 Task: Research Airbnb properties in San Borja, Bolivia from 12th December, 2023 to 16th December, 2023 for 8 adults.8 bedrooms having 8 beds and 8 bathrooms. Property type can be hotel. Amenities needed are: wifi, TV, free parkinig on premises, gym, breakfast. Booking option can be shelf check-in. Look for 5 properties as per requirement.
Action: Mouse moved to (418, 55)
Screenshot: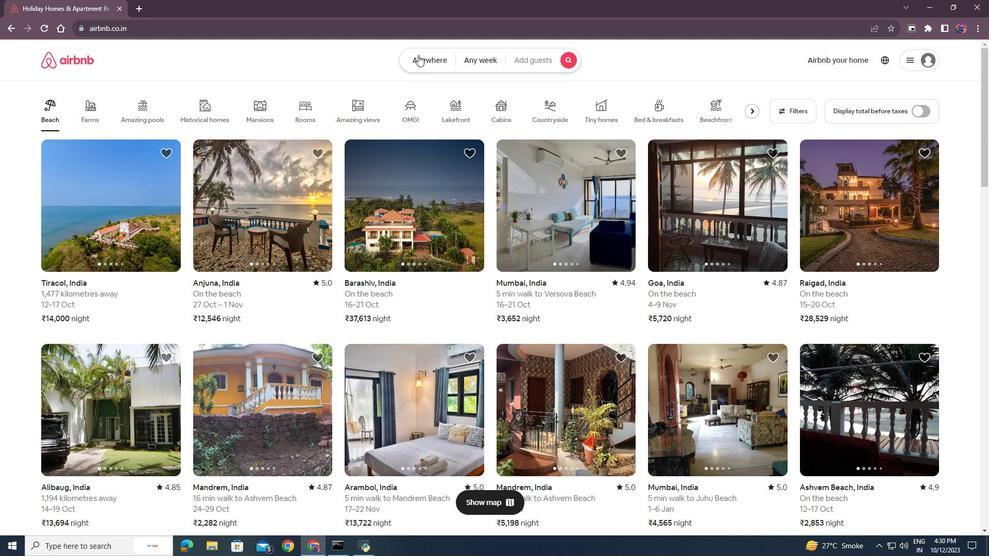 
Action: Mouse pressed left at (418, 55)
Screenshot: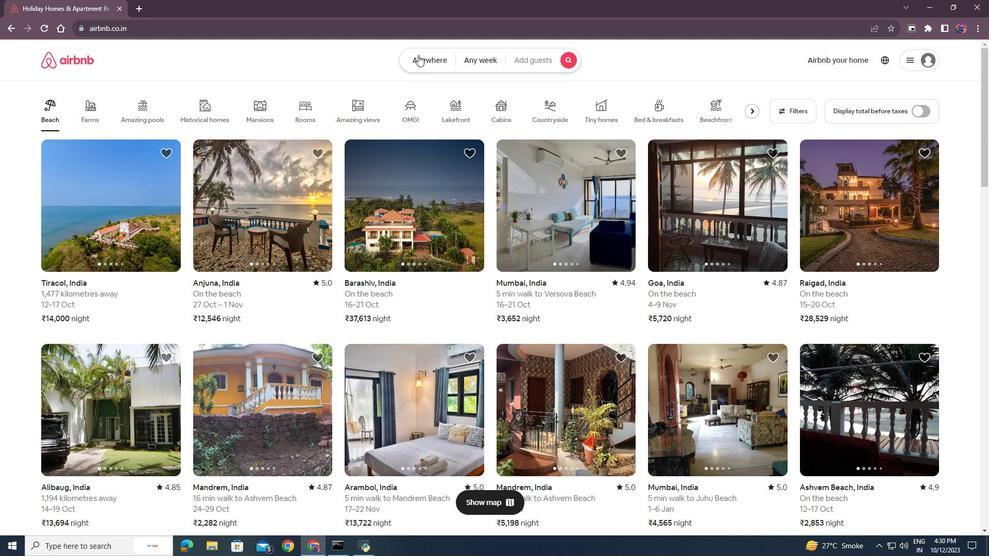 
Action: Mouse moved to (324, 102)
Screenshot: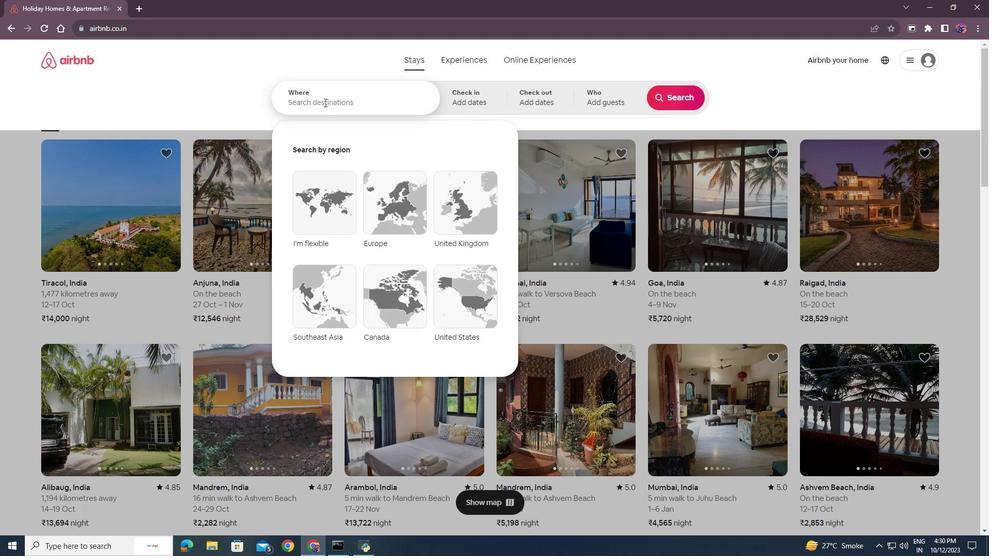 
Action: Mouse pressed left at (324, 102)
Screenshot: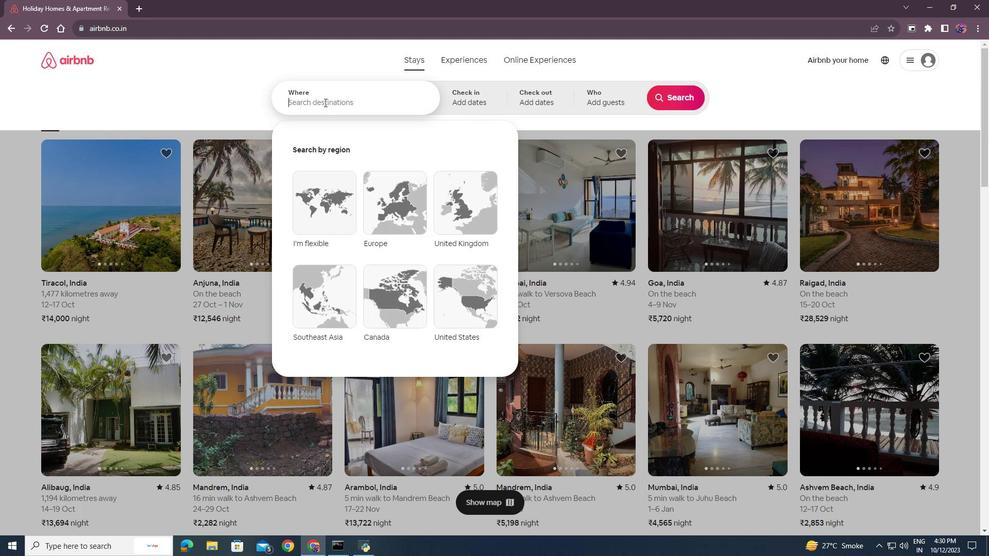 
Action: Mouse moved to (324, 102)
Screenshot: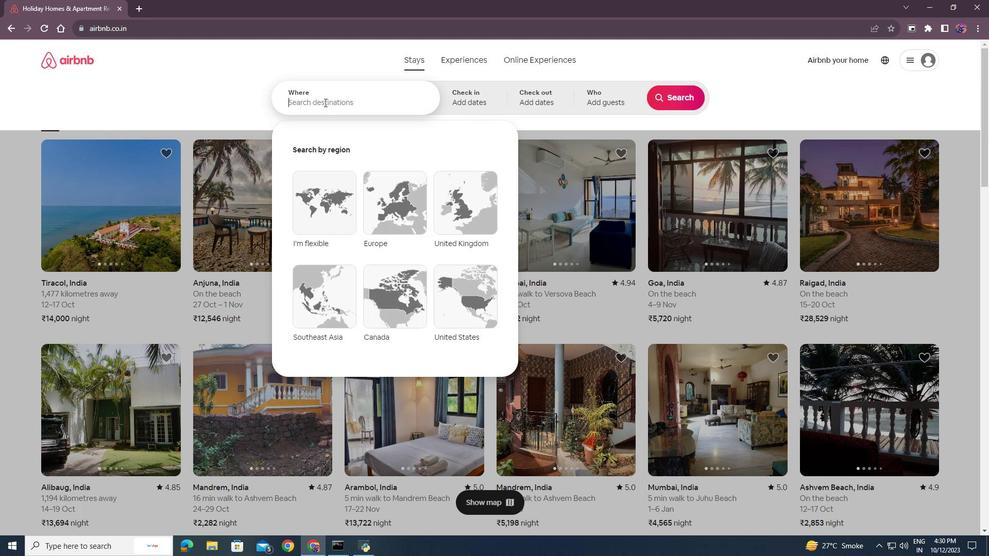 
Action: Key pressed <Key.shift>San<Key.space><Key.shift>Borja,<Key.shift><Key.shift><Key.shift><Key.shift><Key.shift><Key.shift>Bolib<Key.backspace>via<Key.enter>
Screenshot: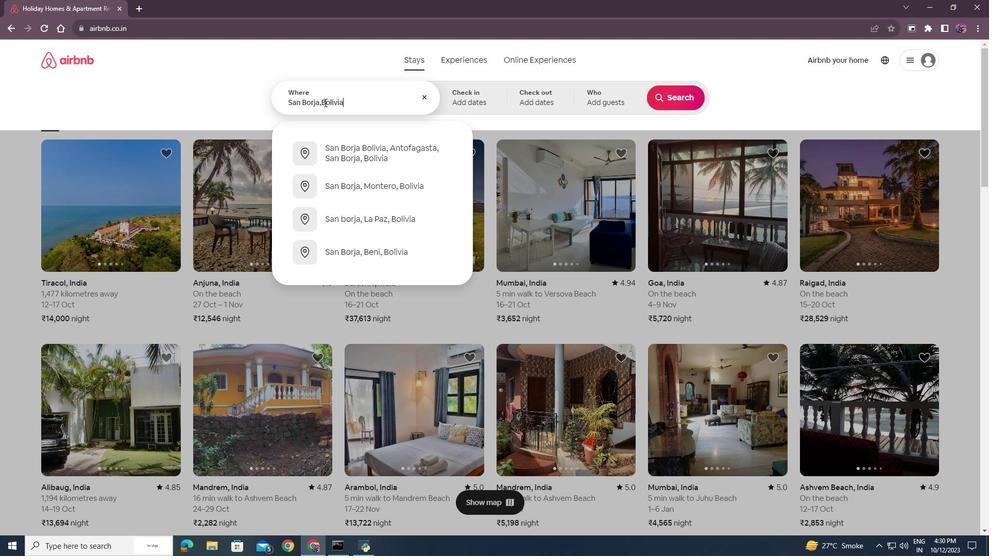 
Action: Mouse moved to (682, 175)
Screenshot: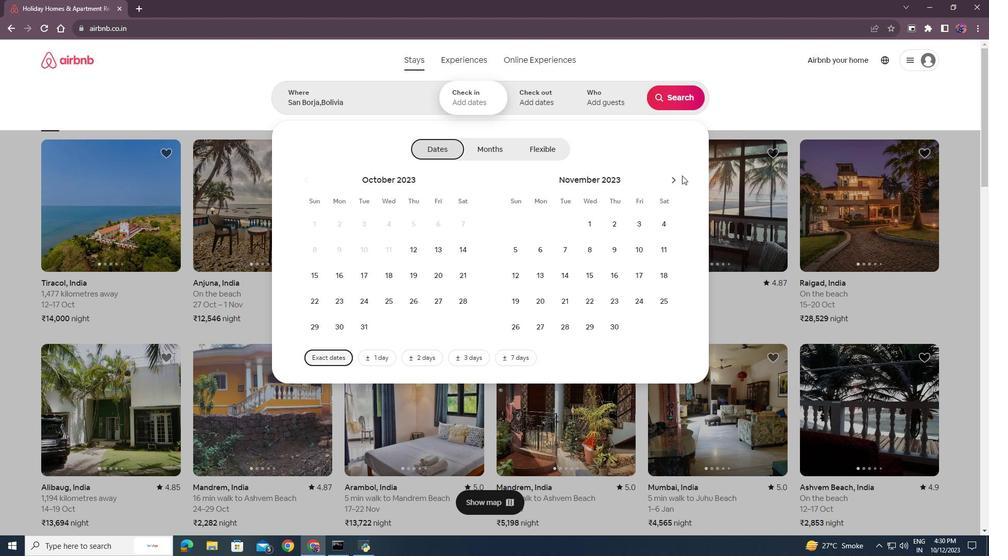 
Action: Mouse pressed left at (682, 175)
Screenshot: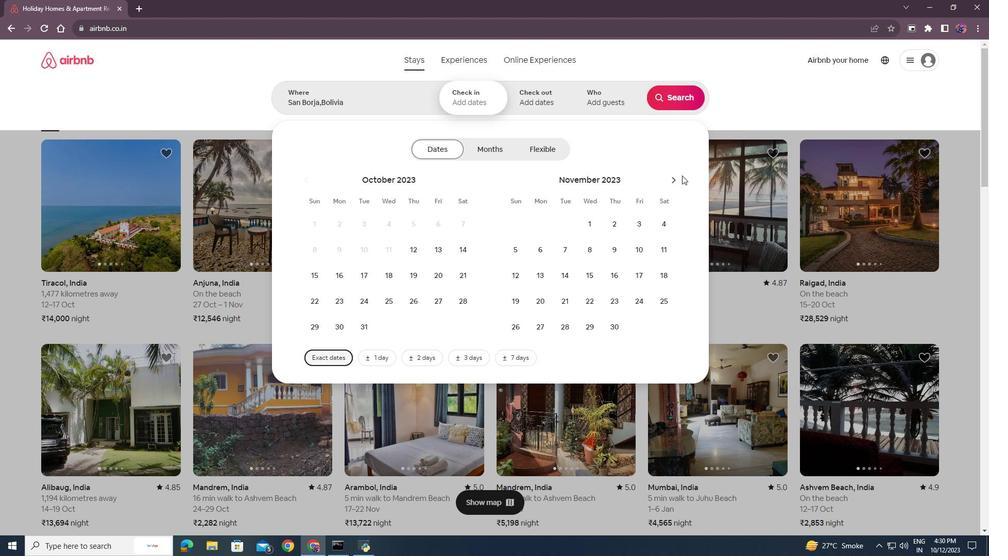 
Action: Mouse moved to (675, 180)
Screenshot: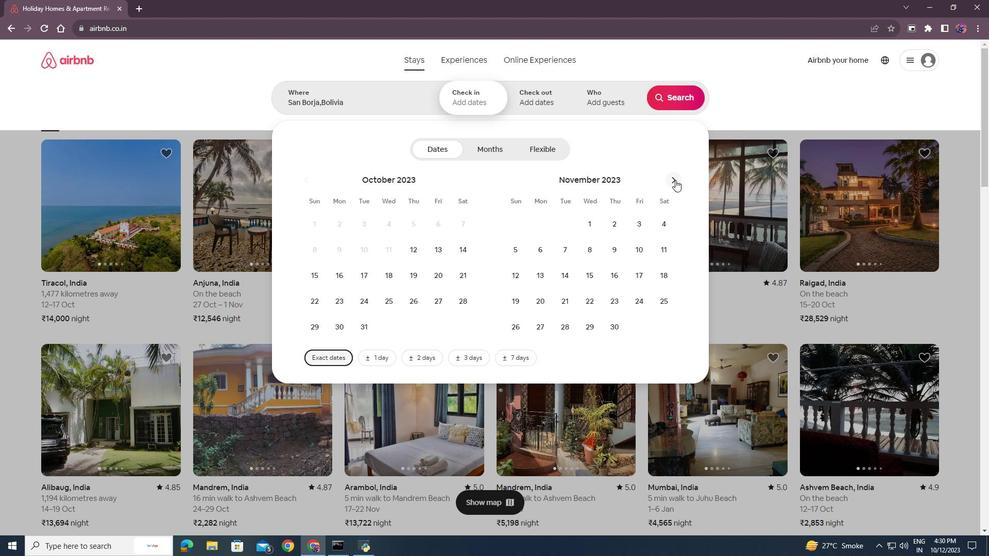 
Action: Mouse pressed left at (675, 180)
Screenshot: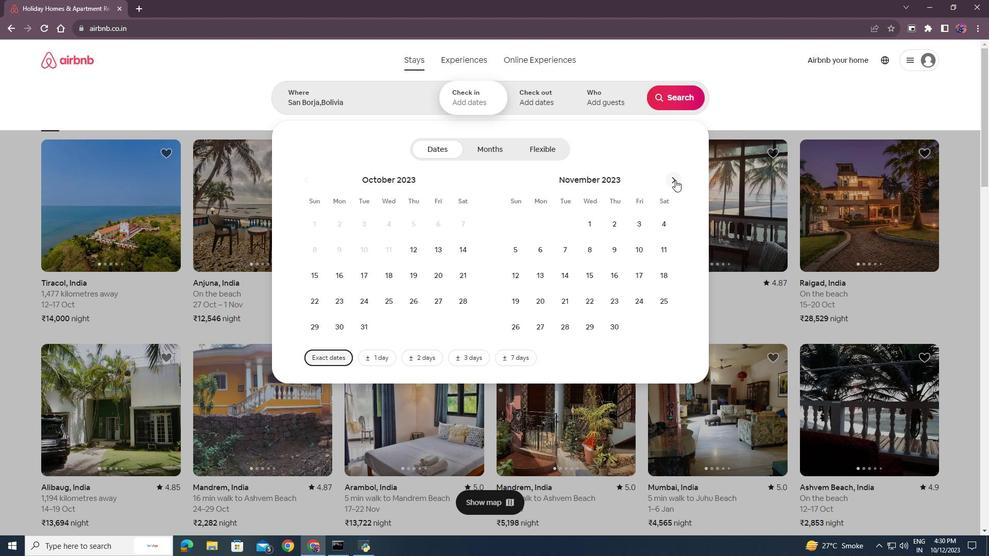 
Action: Mouse moved to (570, 274)
Screenshot: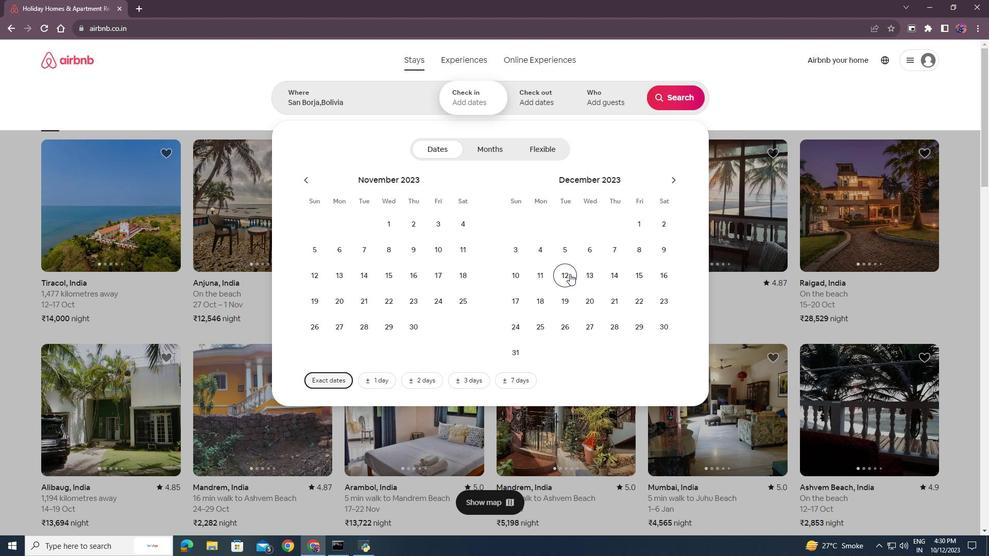 
Action: Mouse pressed left at (570, 274)
Screenshot: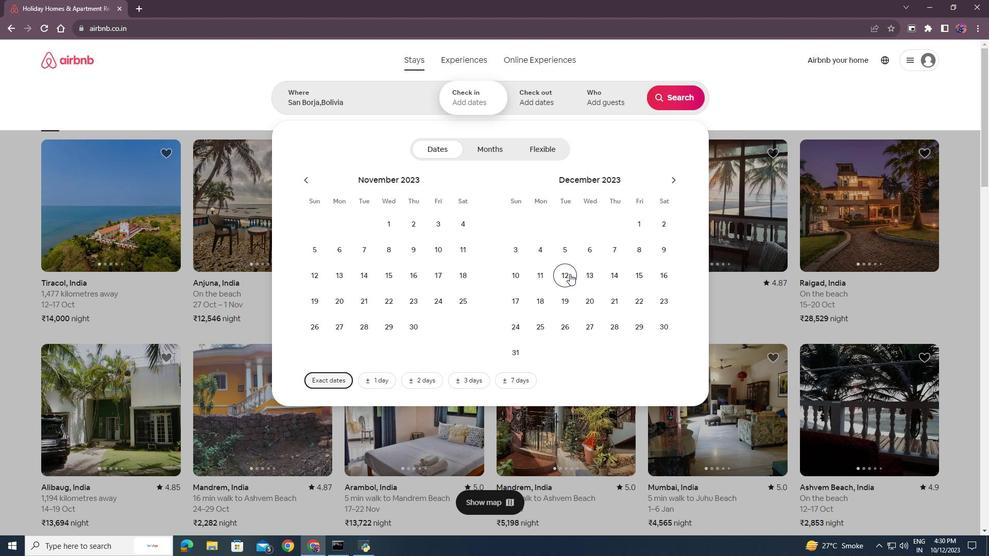 
Action: Mouse moved to (666, 278)
Screenshot: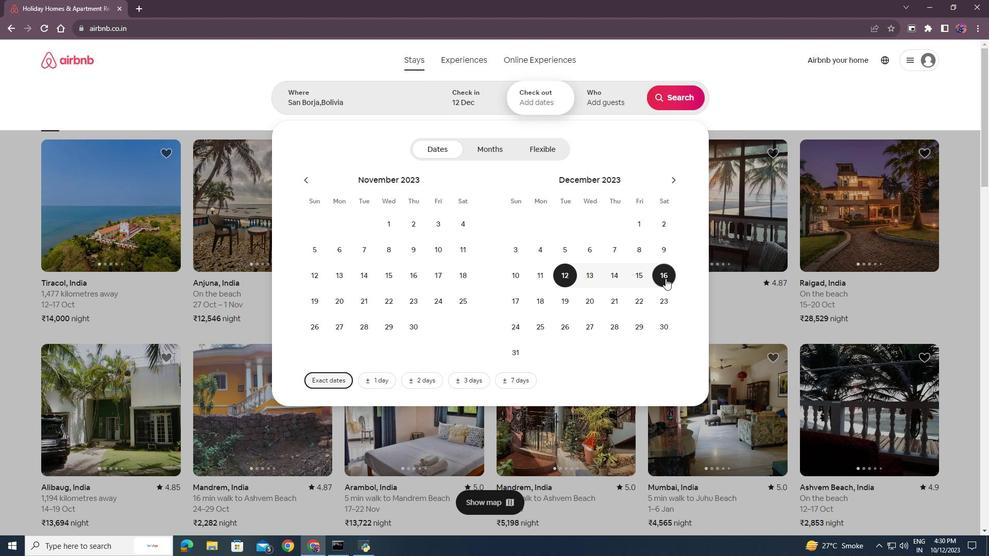 
Action: Mouse pressed left at (666, 278)
Screenshot: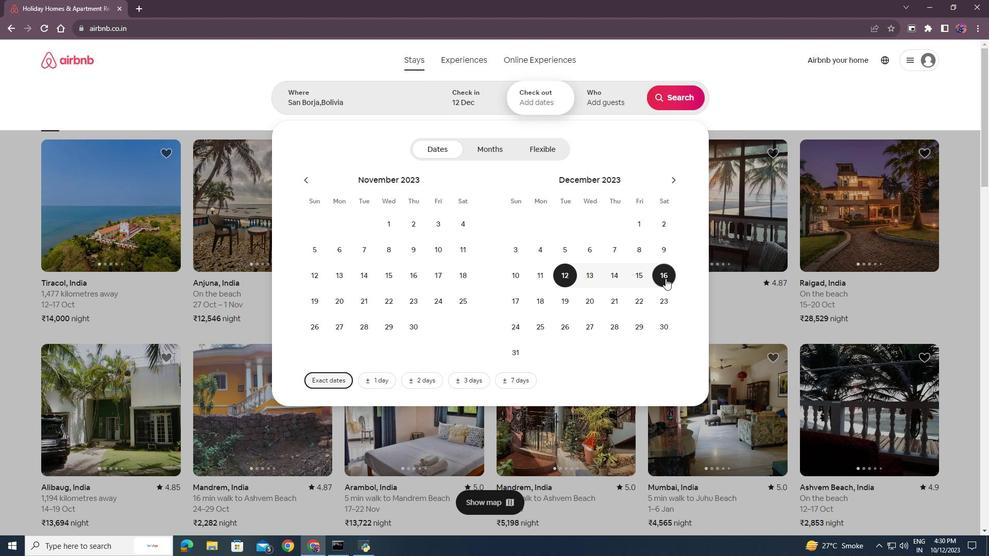 
Action: Mouse moved to (610, 101)
Screenshot: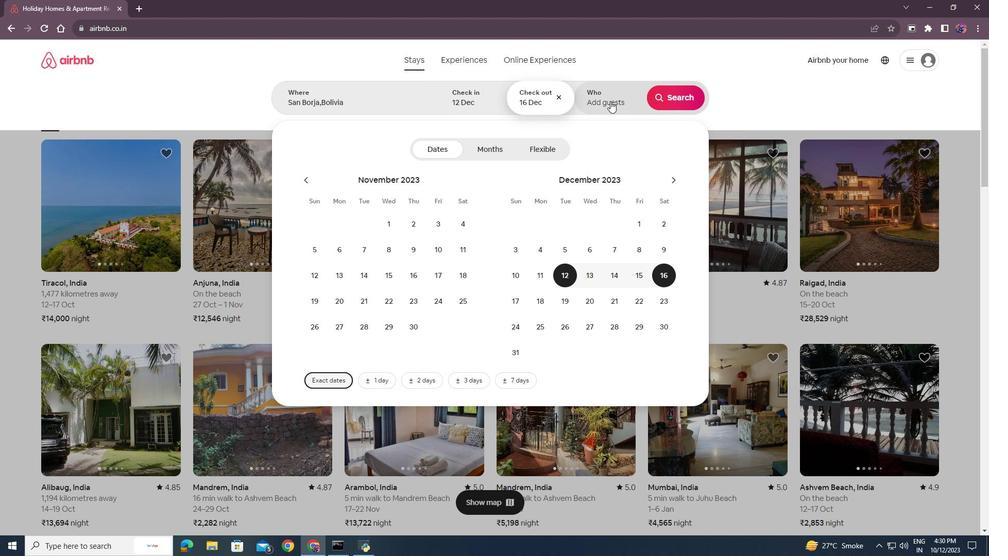 
Action: Mouse pressed left at (610, 101)
Screenshot: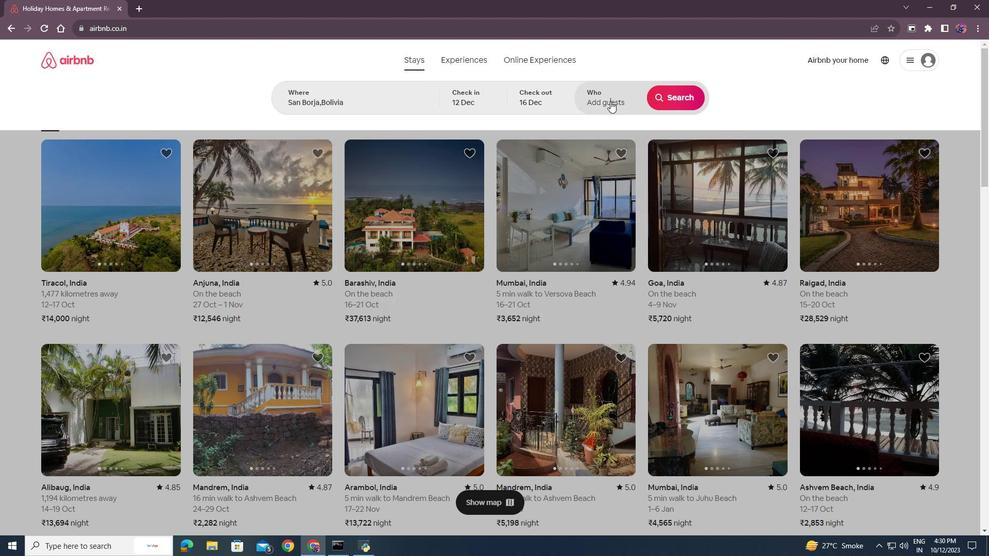 
Action: Mouse moved to (680, 151)
Screenshot: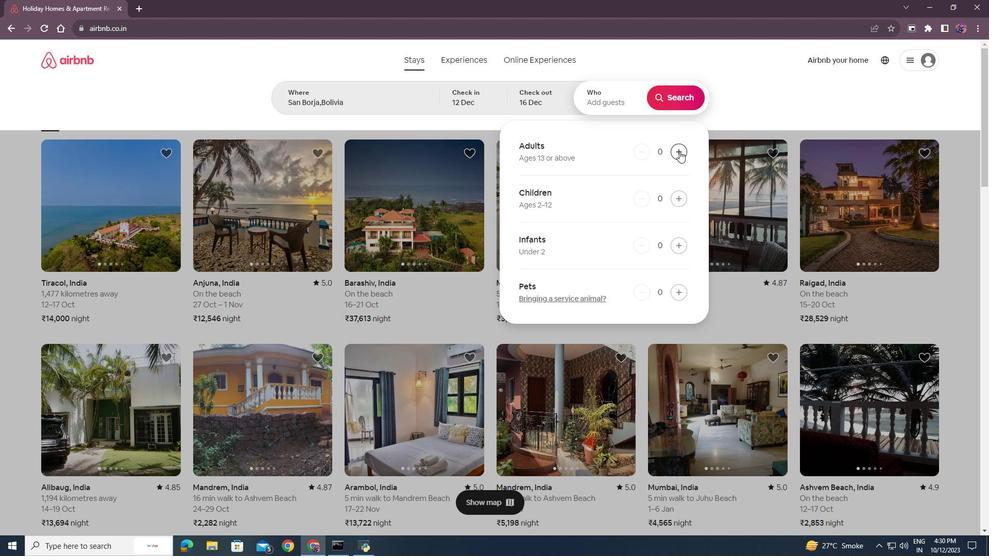 
Action: Mouse pressed left at (680, 151)
Screenshot: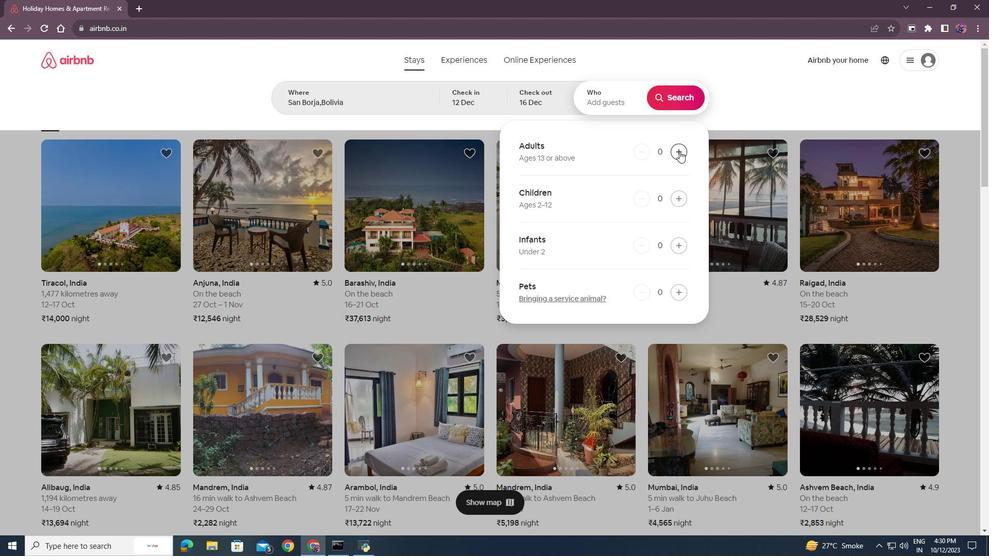 
Action: Mouse pressed left at (680, 151)
Screenshot: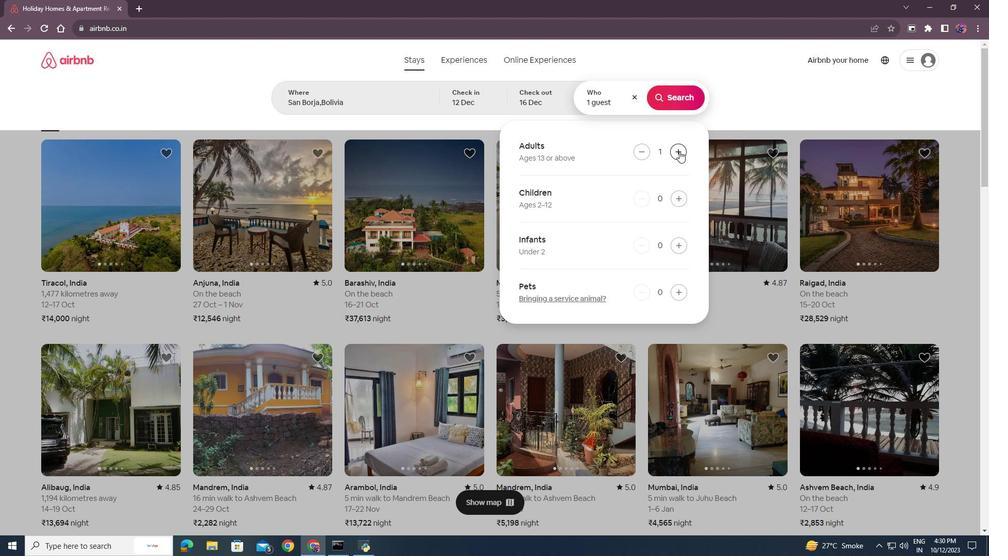 
Action: Mouse pressed left at (680, 151)
Screenshot: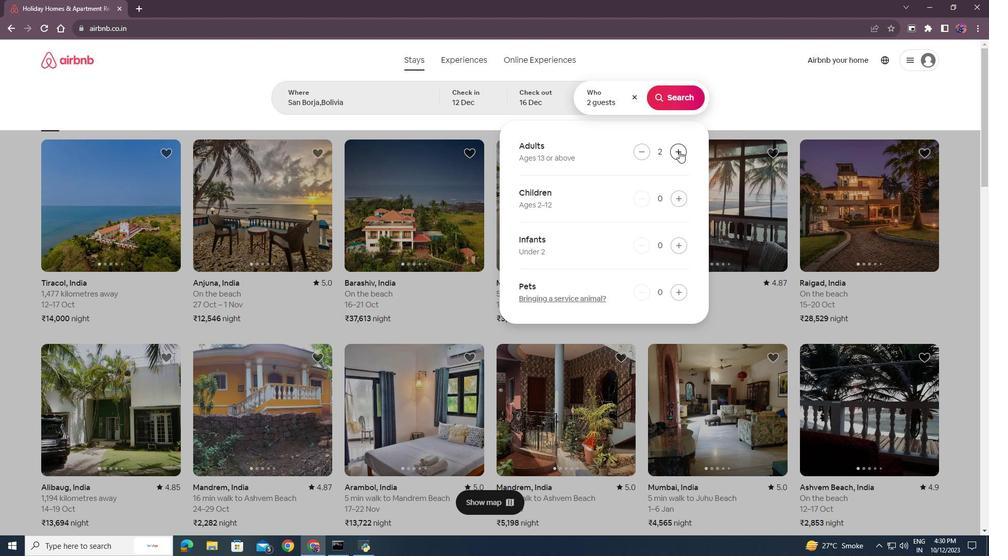 
Action: Mouse pressed left at (680, 151)
Screenshot: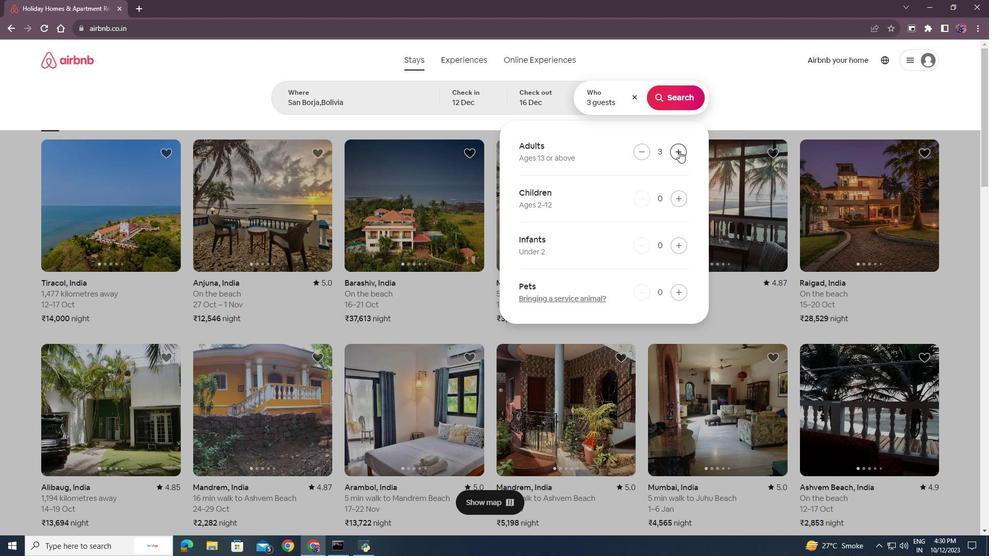 
Action: Mouse pressed left at (680, 151)
Screenshot: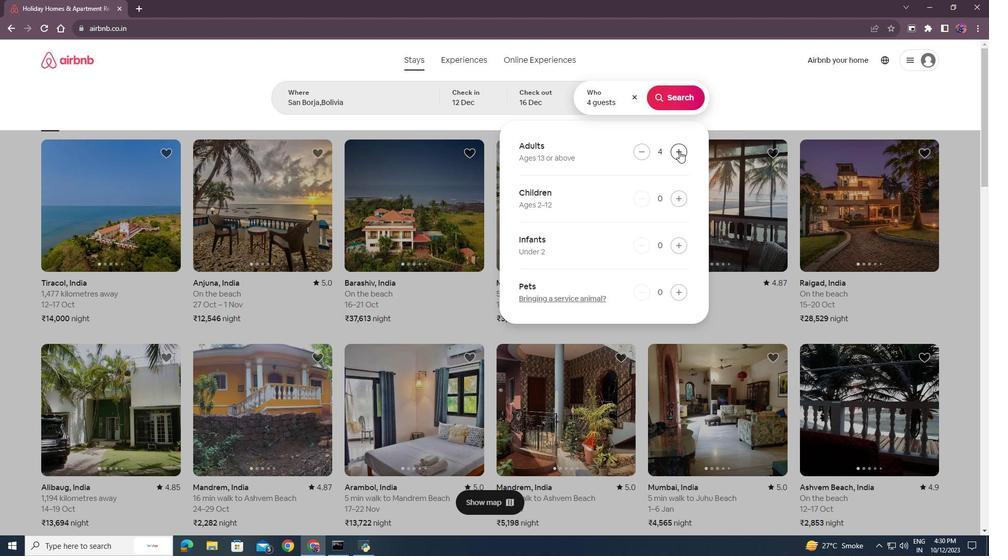 
Action: Mouse pressed left at (680, 151)
Screenshot: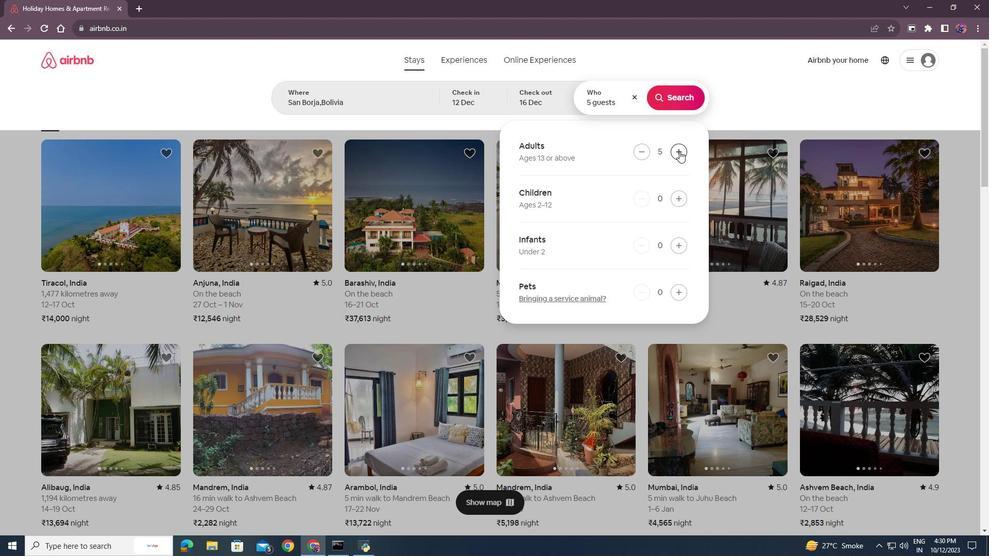 
Action: Mouse pressed left at (680, 151)
Screenshot: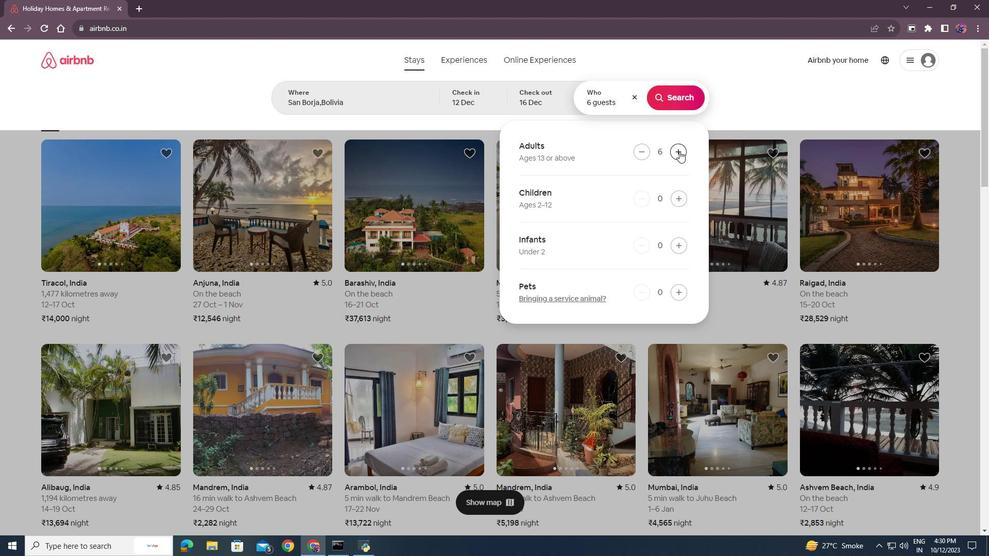 
Action: Mouse pressed left at (680, 151)
Screenshot: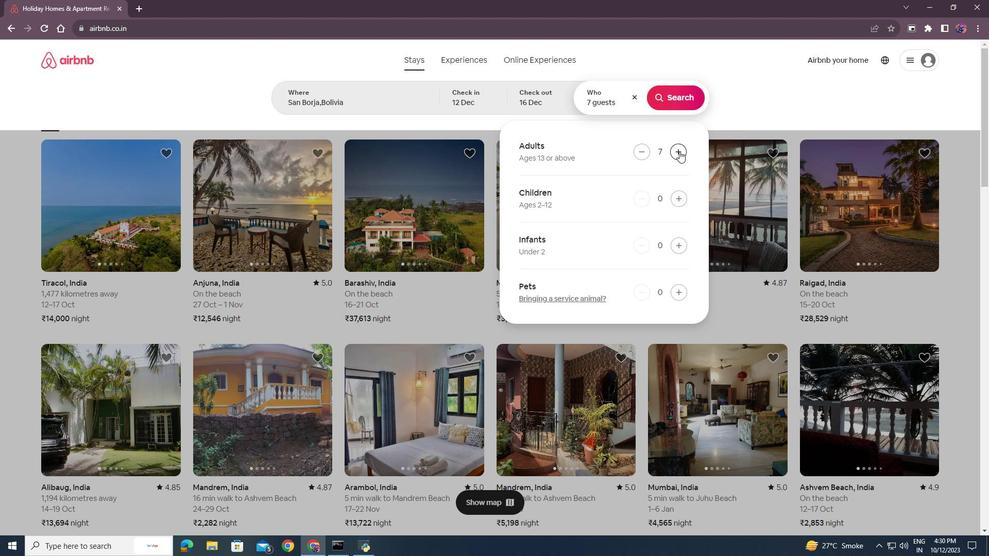 
Action: Mouse moved to (683, 95)
Screenshot: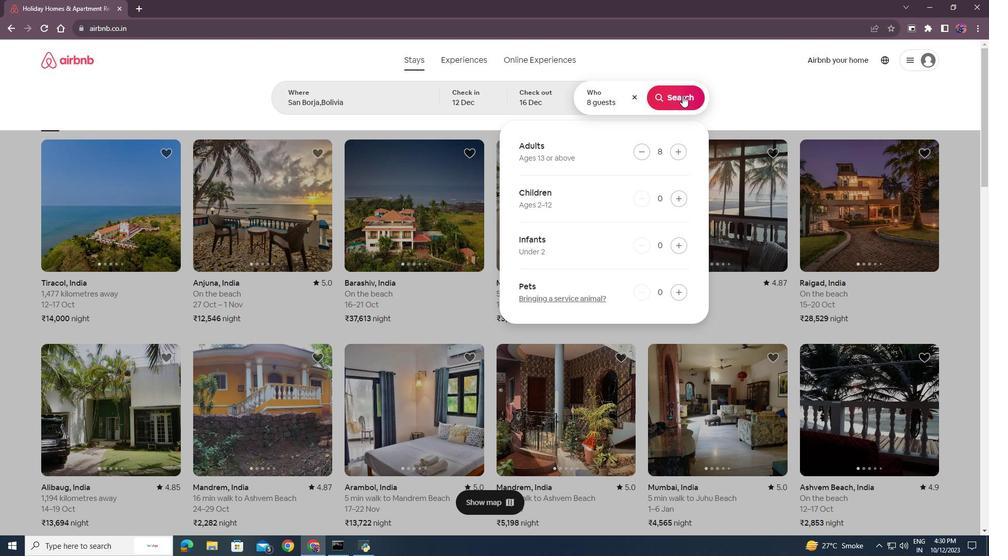 
Action: Mouse pressed left at (683, 95)
Screenshot: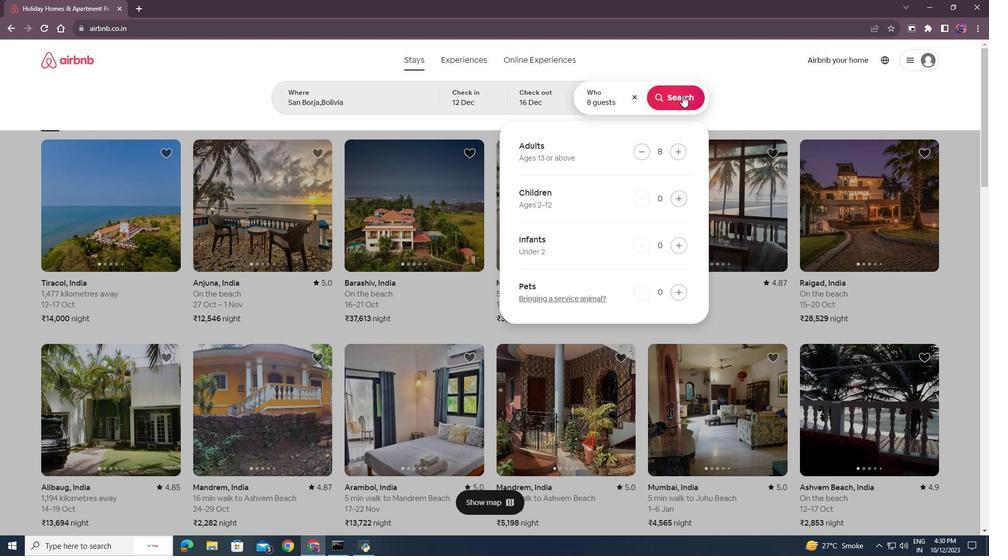 
Action: Mouse moved to (814, 102)
Screenshot: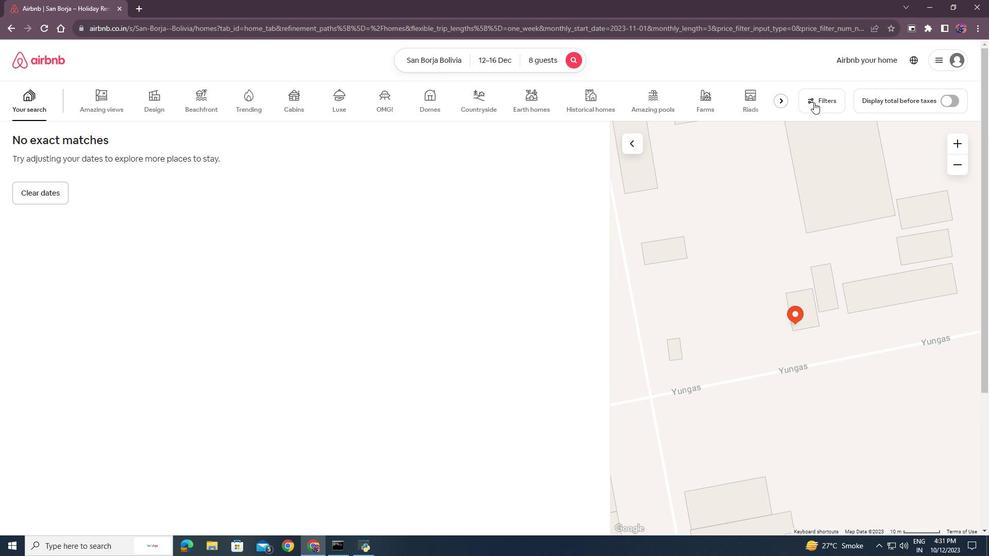 
Action: Mouse pressed left at (814, 102)
Screenshot: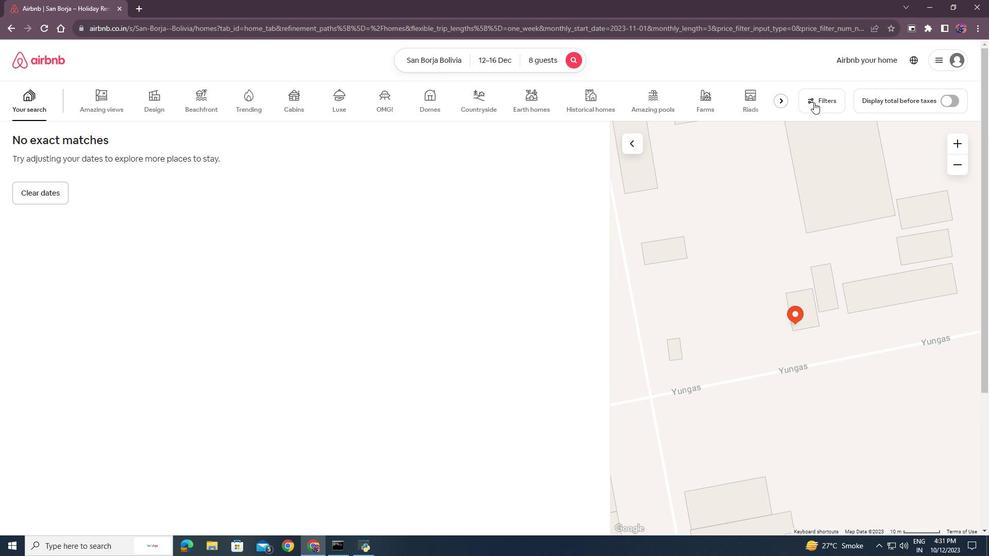 
Action: Mouse moved to (525, 338)
Screenshot: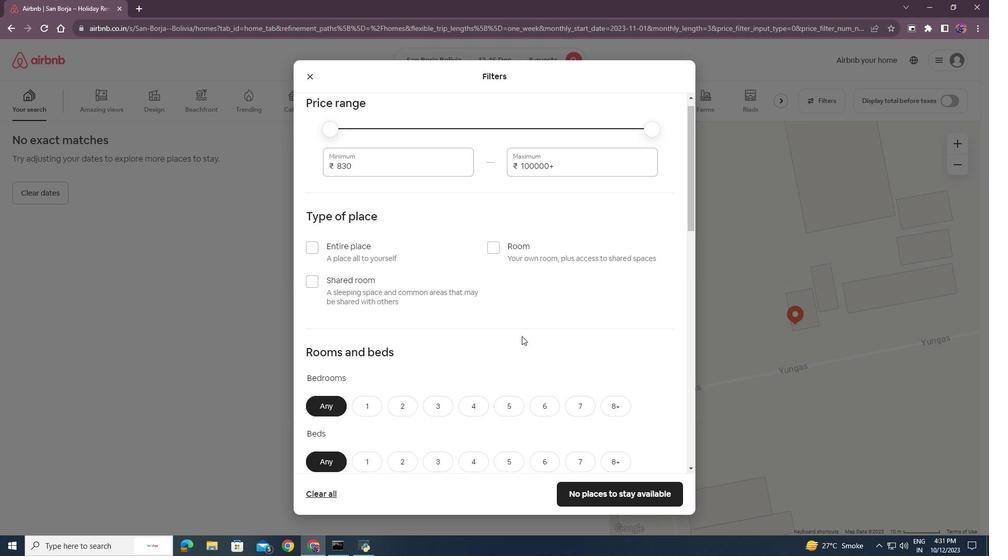 
Action: Mouse scrolled (525, 337) with delta (0, 0)
Screenshot: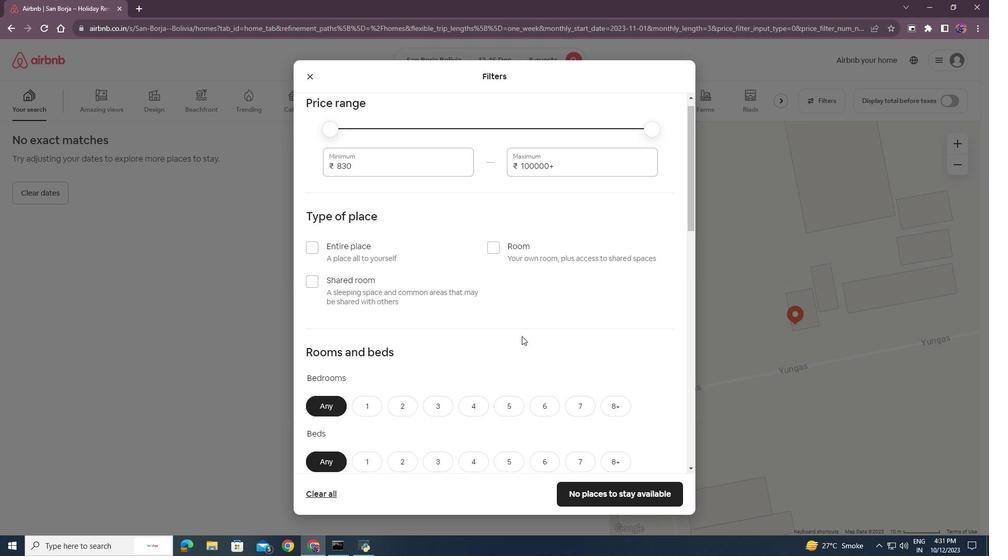 
Action: Mouse moved to (523, 337)
Screenshot: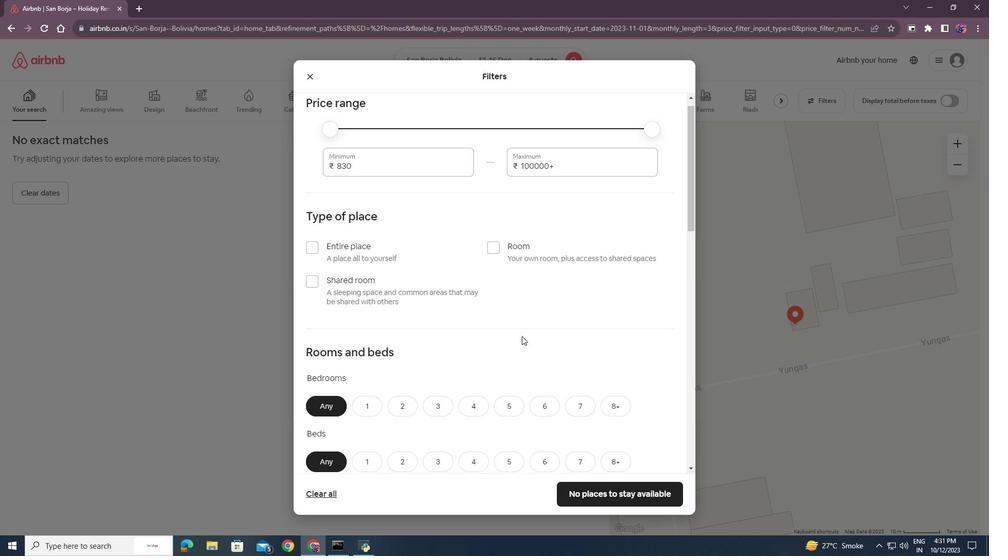 
Action: Mouse scrolled (523, 336) with delta (0, 0)
Screenshot: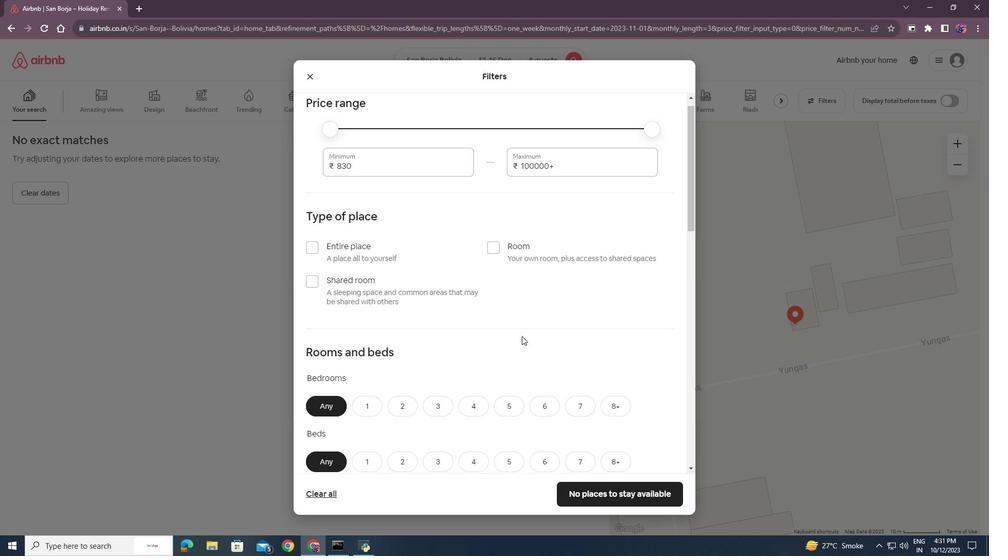 
Action: Mouse moved to (522, 336)
Screenshot: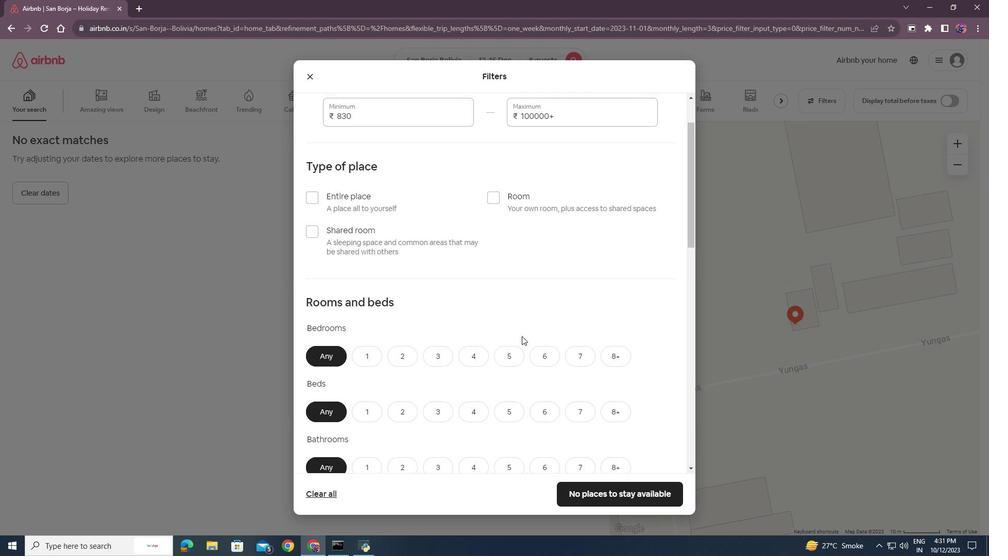 
Action: Mouse scrolled (522, 336) with delta (0, 0)
Screenshot: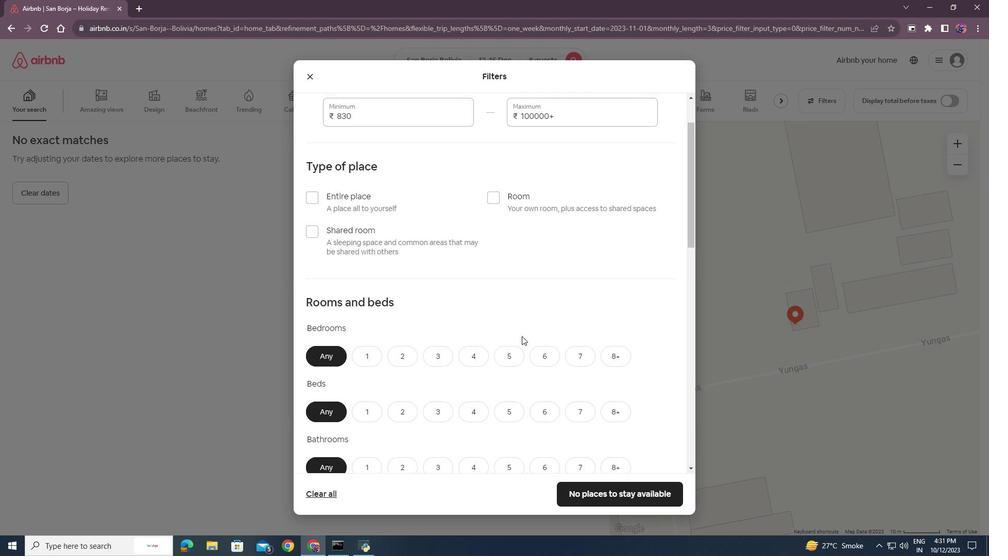 
Action: Mouse moved to (522, 336)
Screenshot: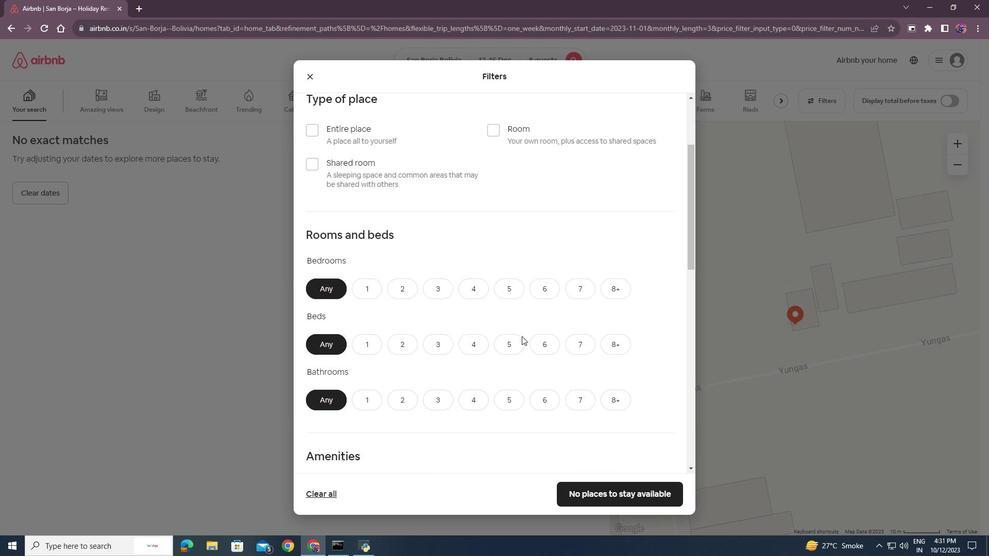 
Action: Mouse scrolled (522, 336) with delta (0, 0)
Screenshot: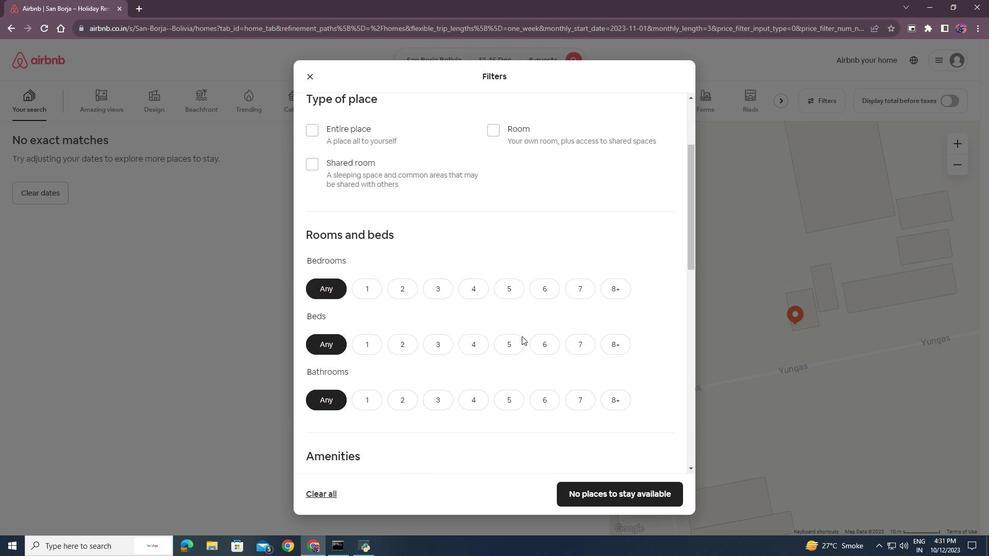 
Action: Mouse moved to (612, 212)
Screenshot: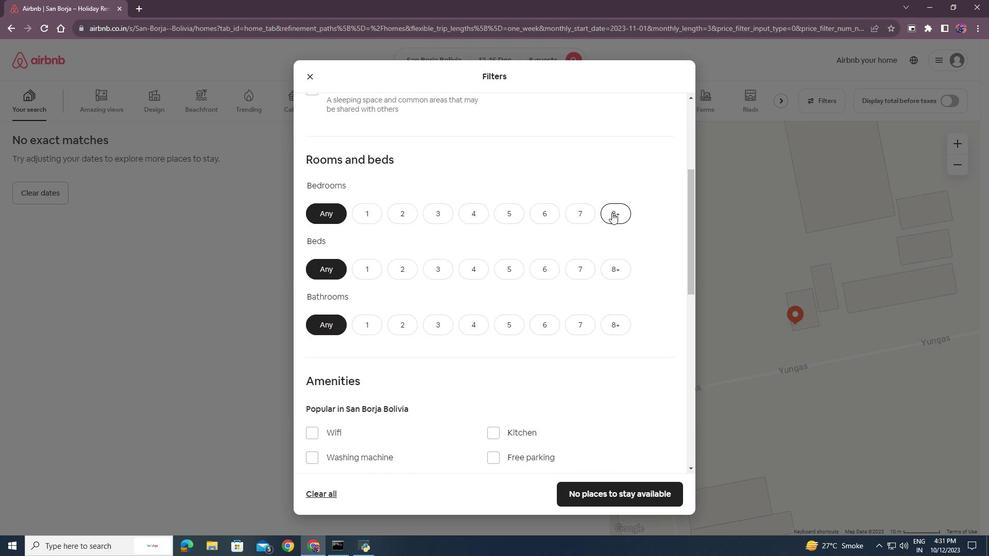 
Action: Mouse pressed left at (612, 212)
Screenshot: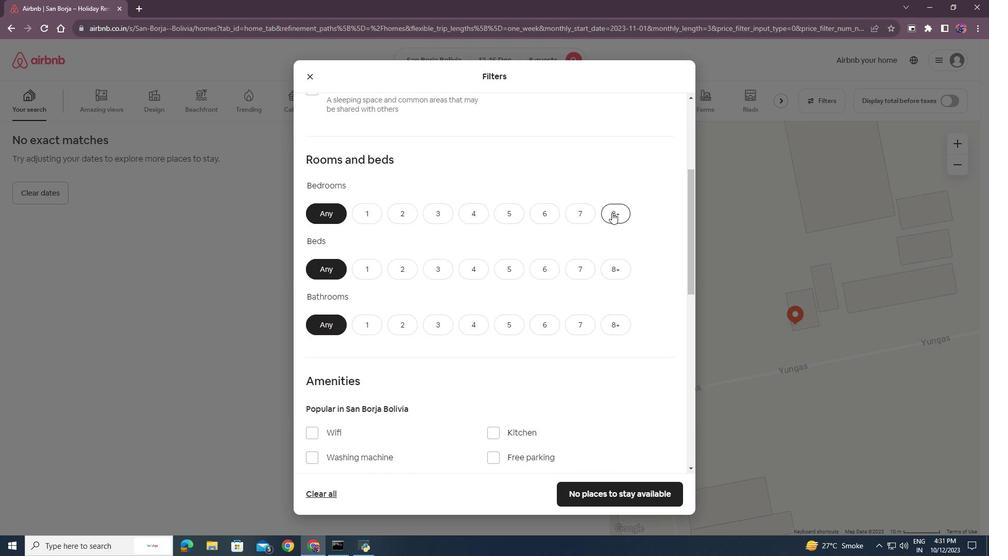 
Action: Mouse moved to (623, 265)
Screenshot: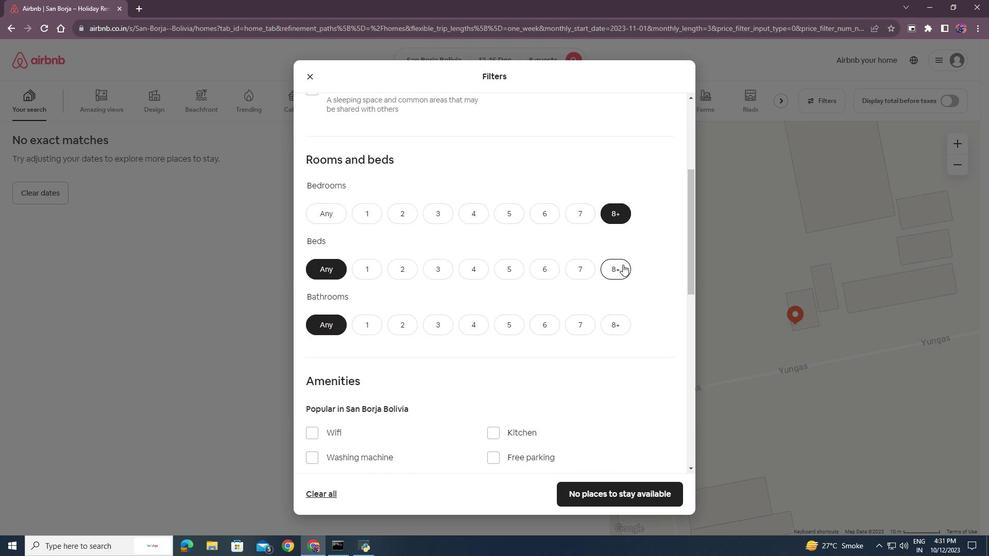 
Action: Mouse pressed left at (623, 265)
Screenshot: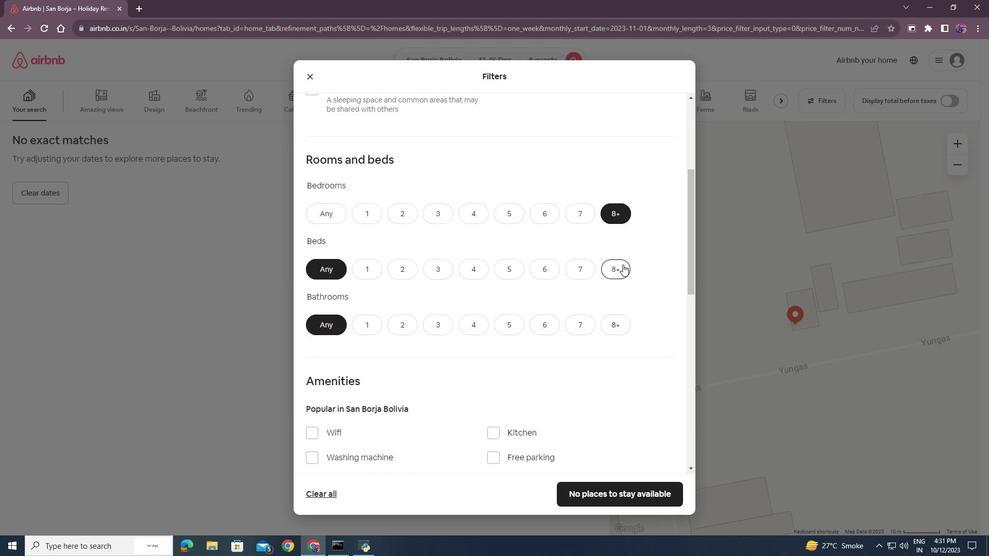 
Action: Mouse moved to (616, 329)
Screenshot: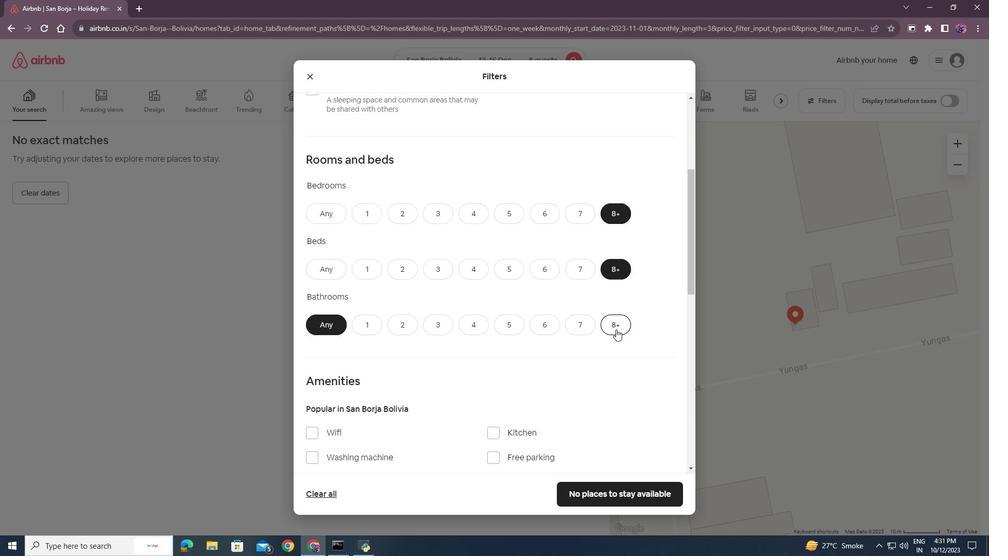 
Action: Mouse pressed left at (616, 329)
Screenshot: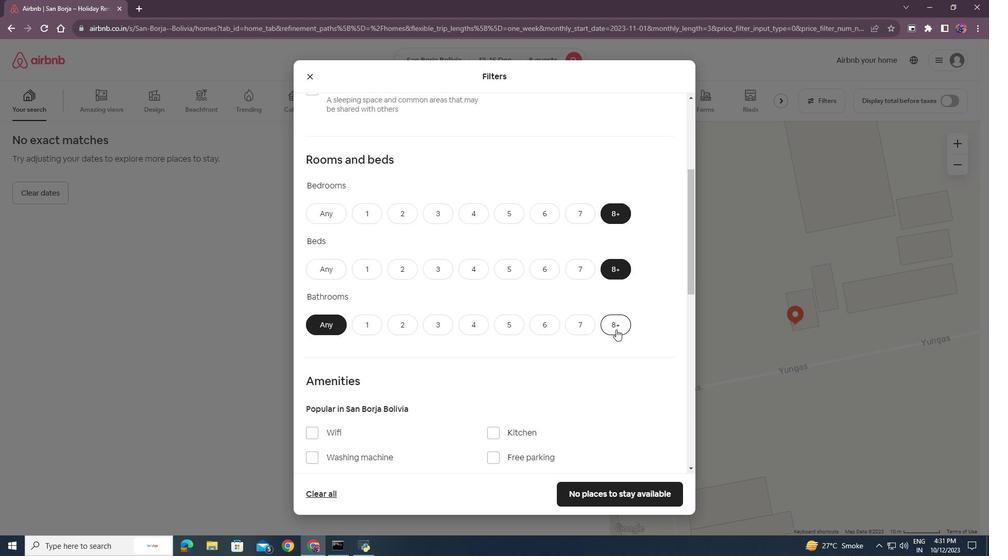 
Action: Mouse moved to (555, 350)
Screenshot: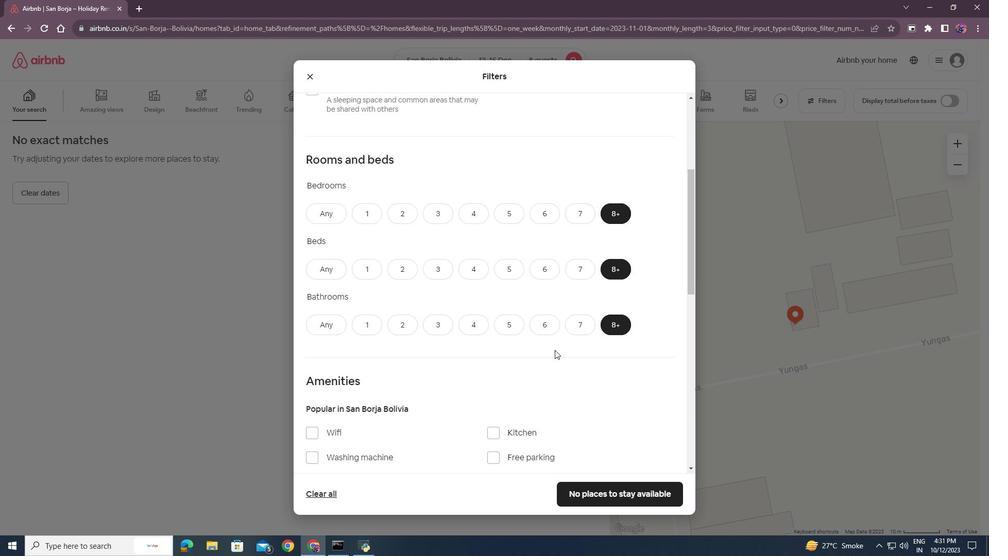 
Action: Mouse scrolled (555, 350) with delta (0, 0)
Screenshot: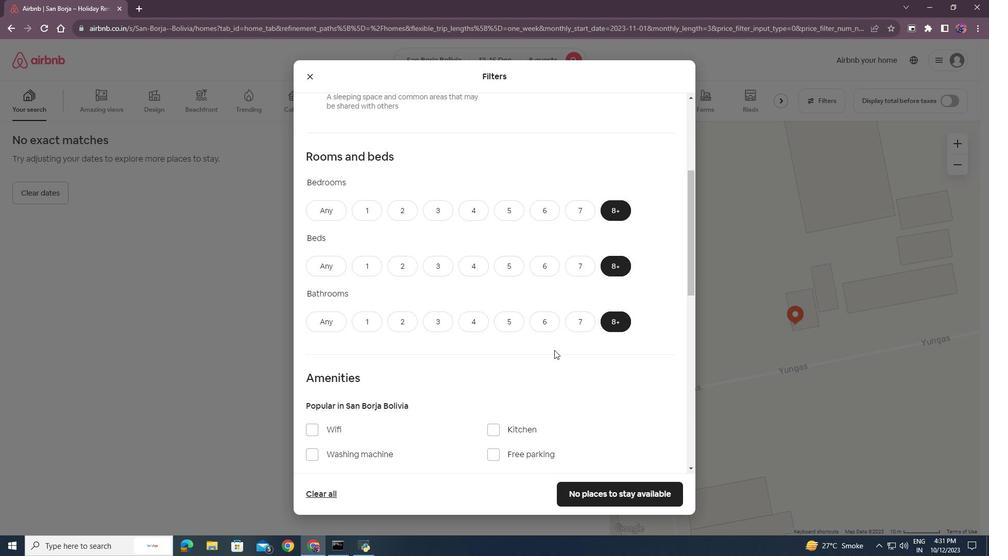 
Action: Mouse moved to (554, 350)
Screenshot: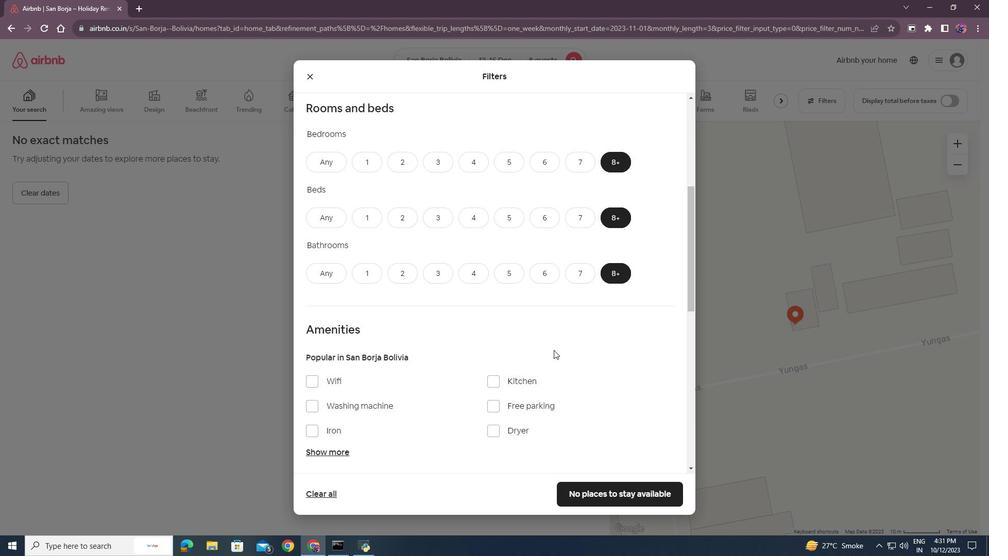 
Action: Mouse scrolled (554, 350) with delta (0, 0)
Screenshot: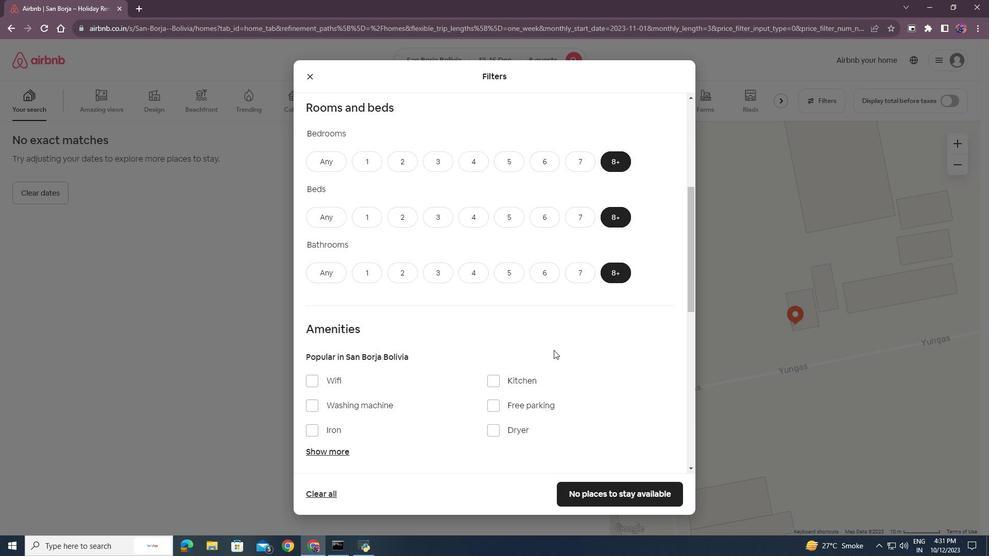 
Action: Mouse moved to (554, 349)
Screenshot: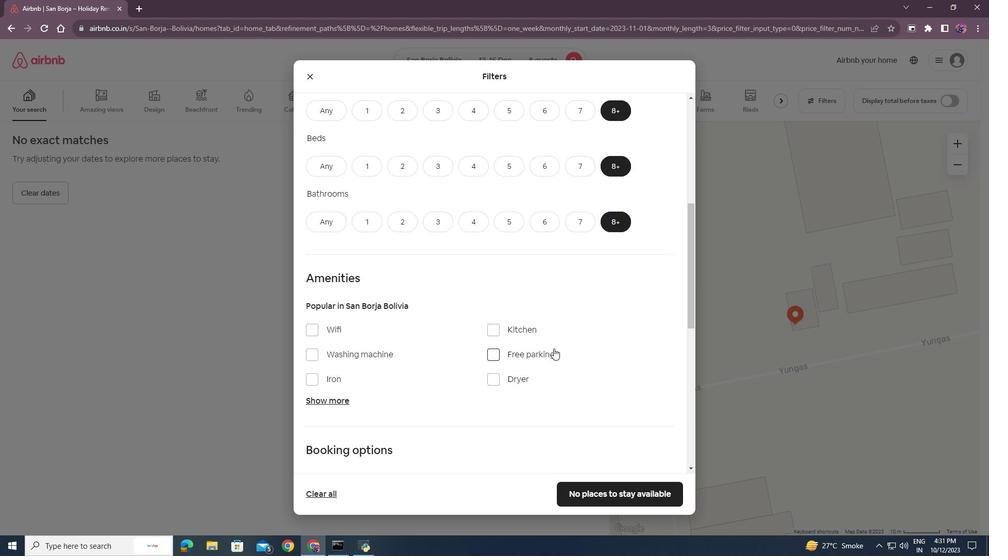 
Action: Mouse scrolled (554, 348) with delta (0, 0)
Screenshot: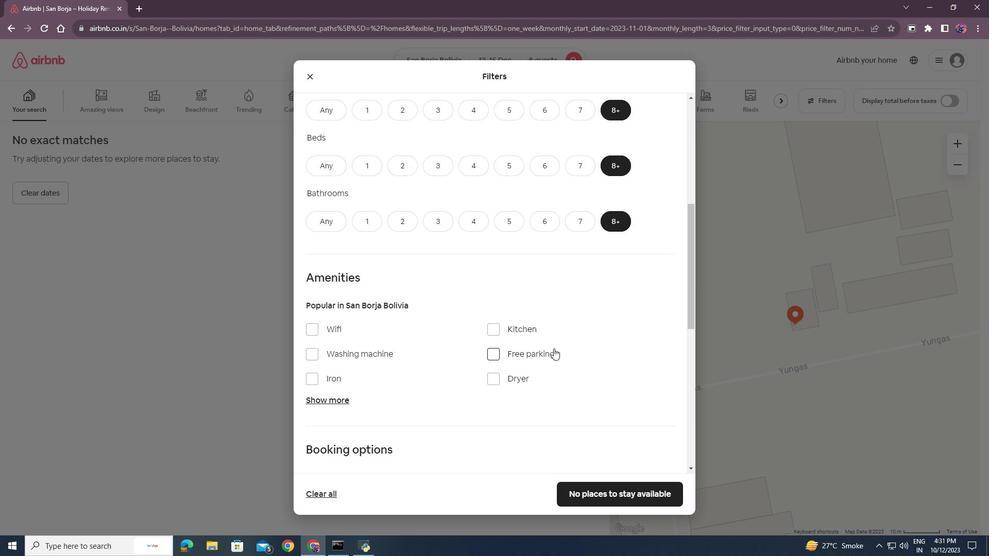 
Action: Mouse scrolled (554, 348) with delta (0, 0)
Screenshot: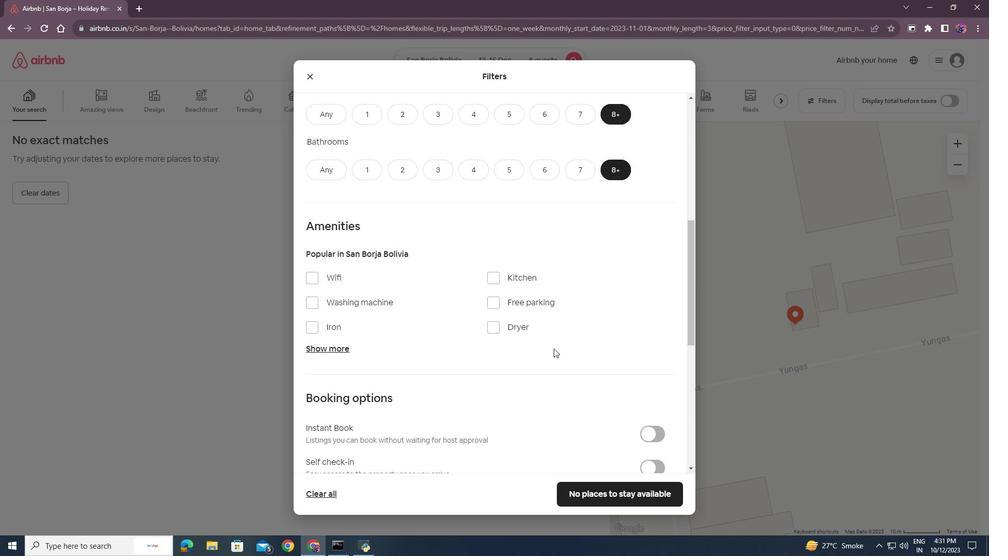 
Action: Mouse scrolled (554, 348) with delta (0, 0)
Screenshot: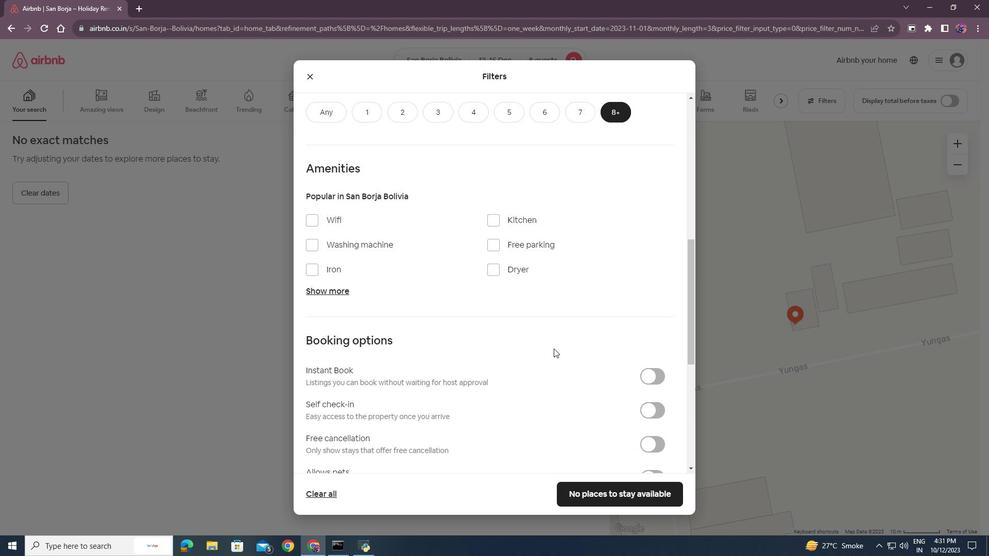 
Action: Mouse moved to (553, 349)
Screenshot: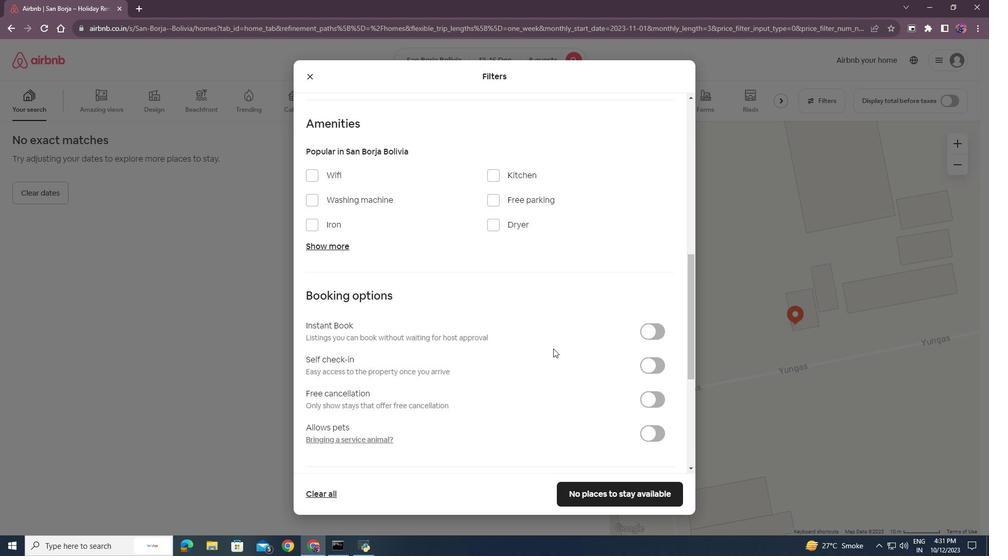 
Action: Mouse scrolled (553, 348) with delta (0, 0)
Screenshot: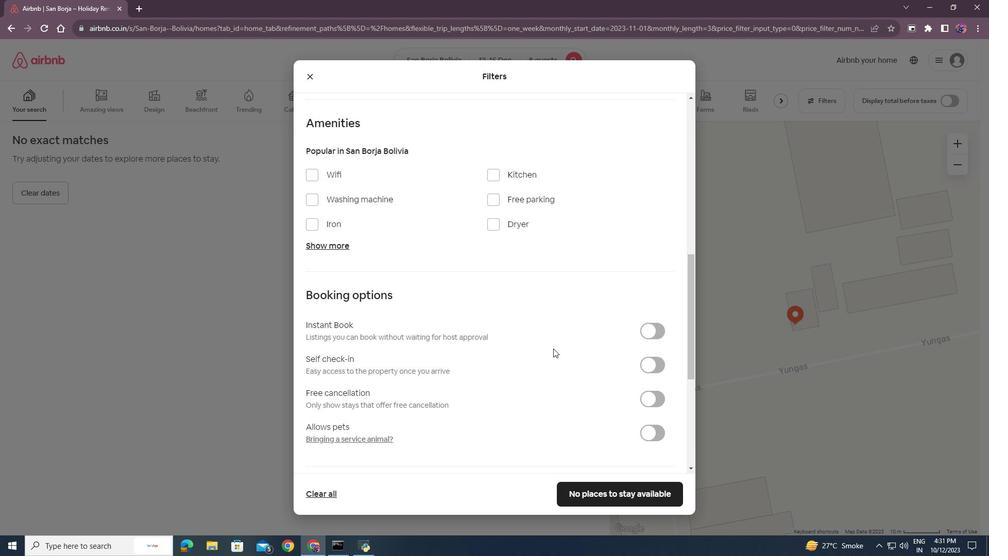 
Action: Mouse moved to (552, 348)
Screenshot: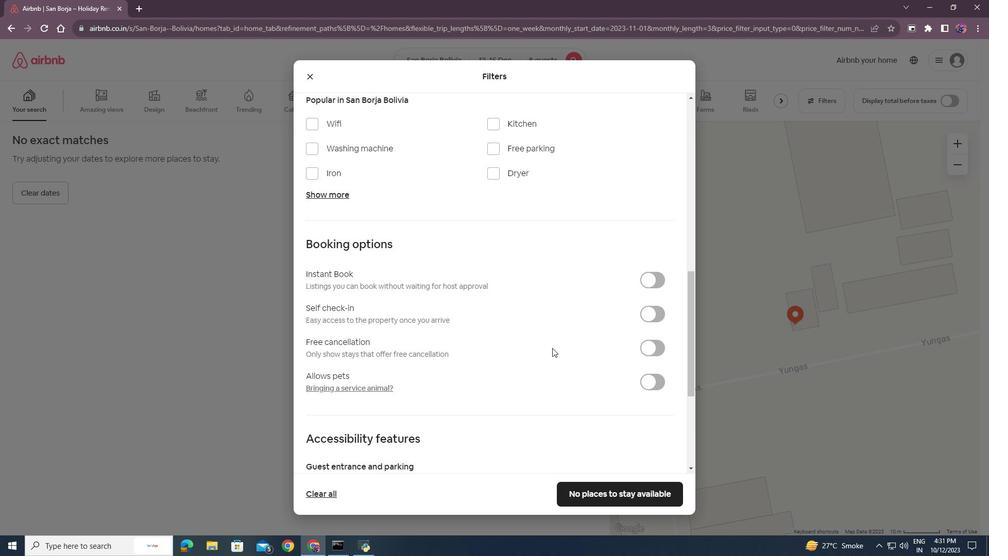 
Action: Mouse scrolled (552, 349) with delta (0, 0)
Screenshot: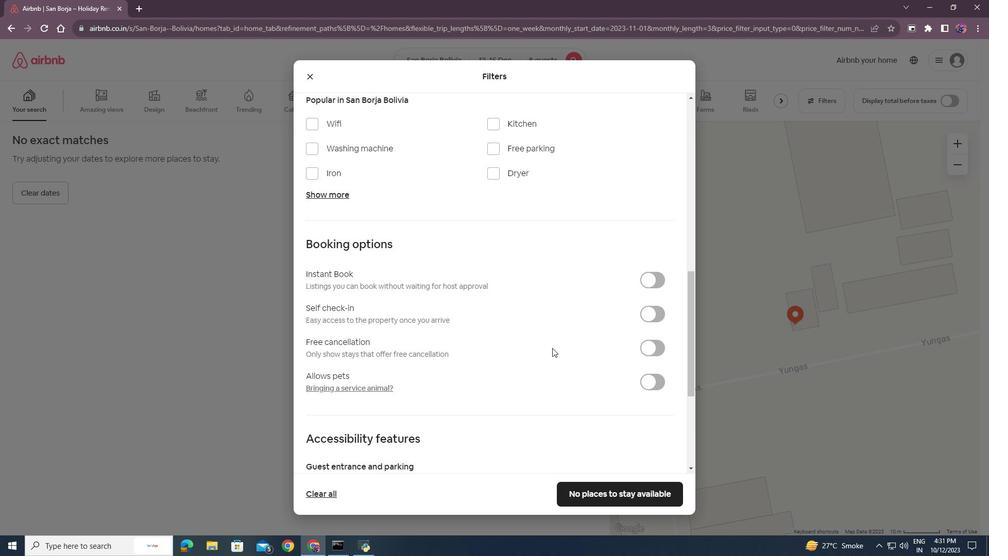 
Action: Mouse moved to (552, 348)
Screenshot: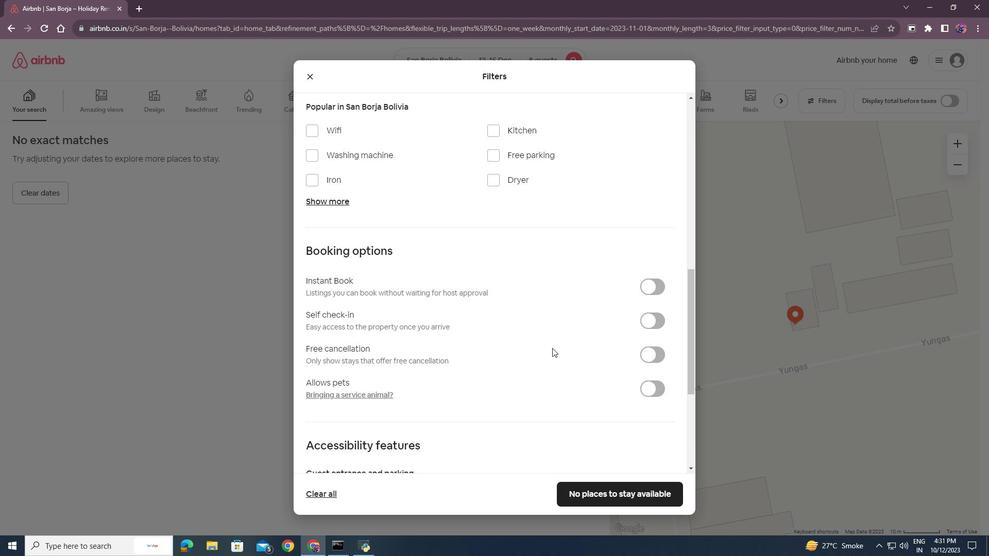 
Action: Mouse scrolled (552, 349) with delta (0, 0)
Screenshot: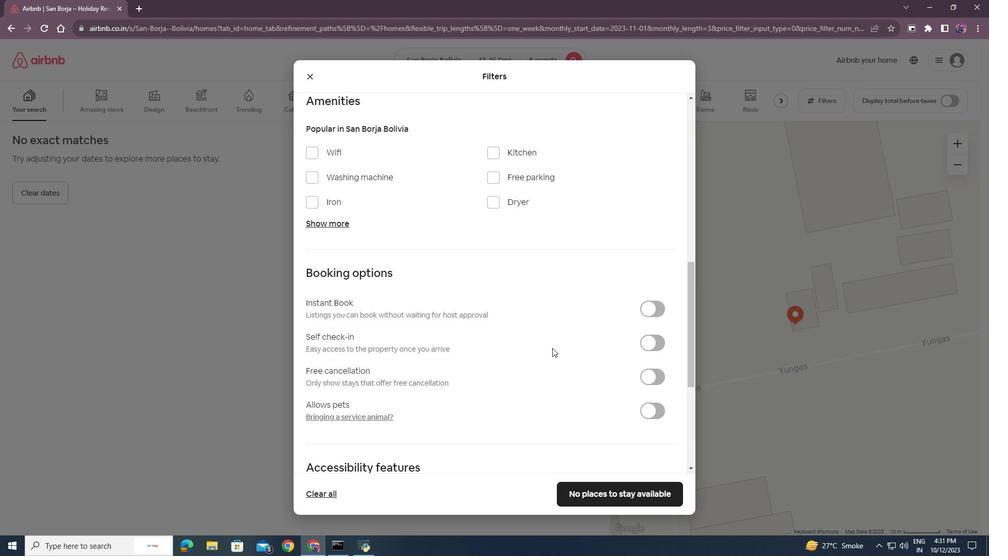 
Action: Mouse scrolled (552, 349) with delta (0, 0)
Screenshot: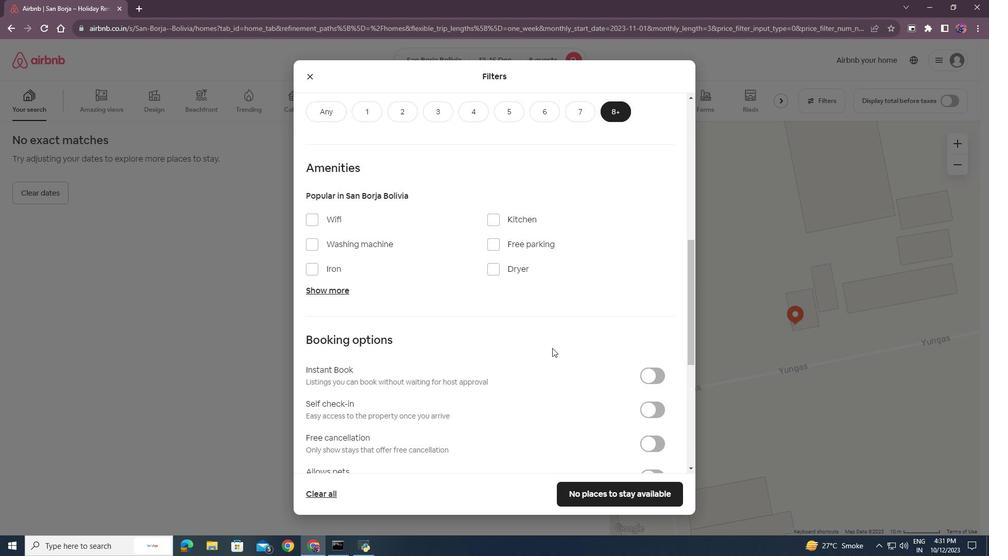
Action: Mouse scrolled (552, 349) with delta (0, 0)
Screenshot: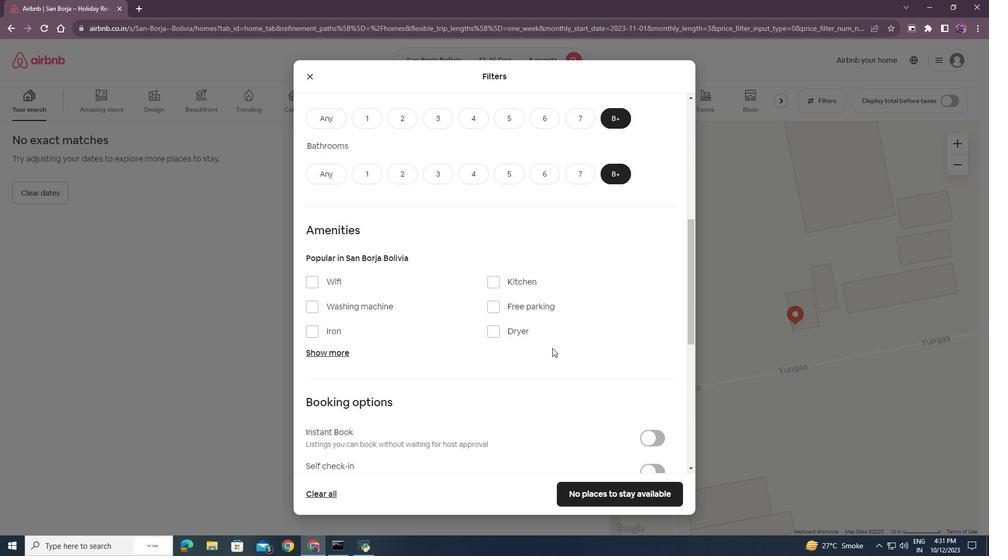 
Action: Mouse moved to (552, 346)
Screenshot: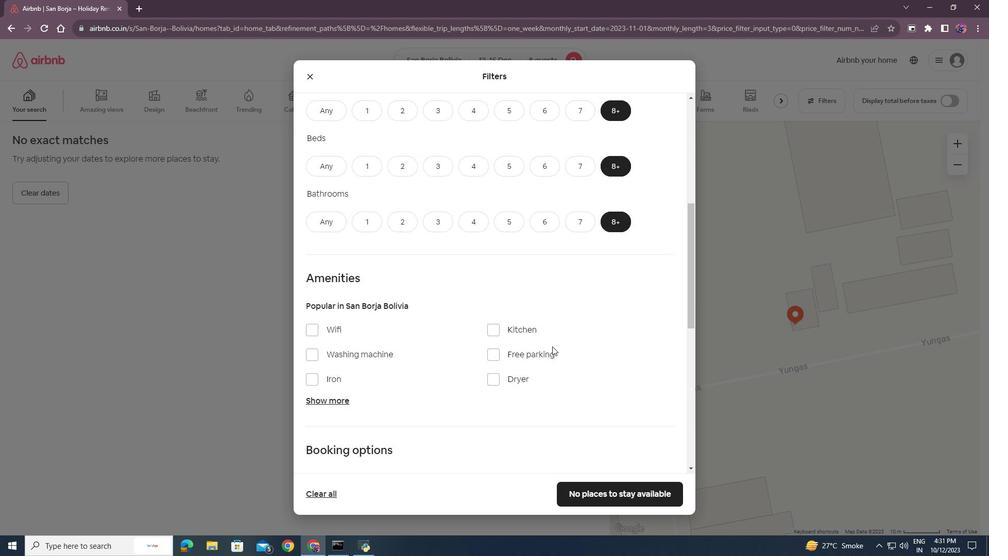 
Action: Mouse scrolled (552, 346) with delta (0, 0)
Screenshot: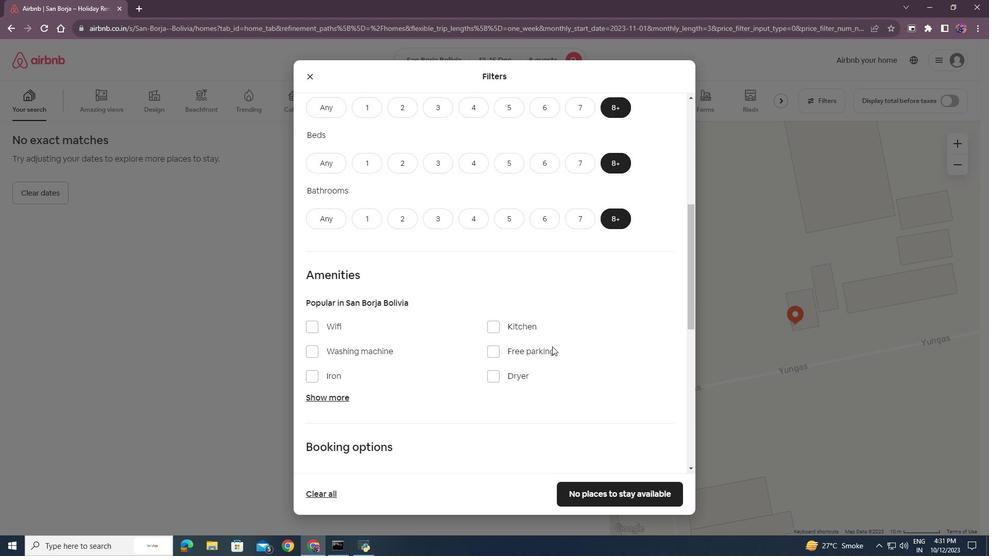 
Action: Mouse scrolled (552, 346) with delta (0, 0)
Screenshot: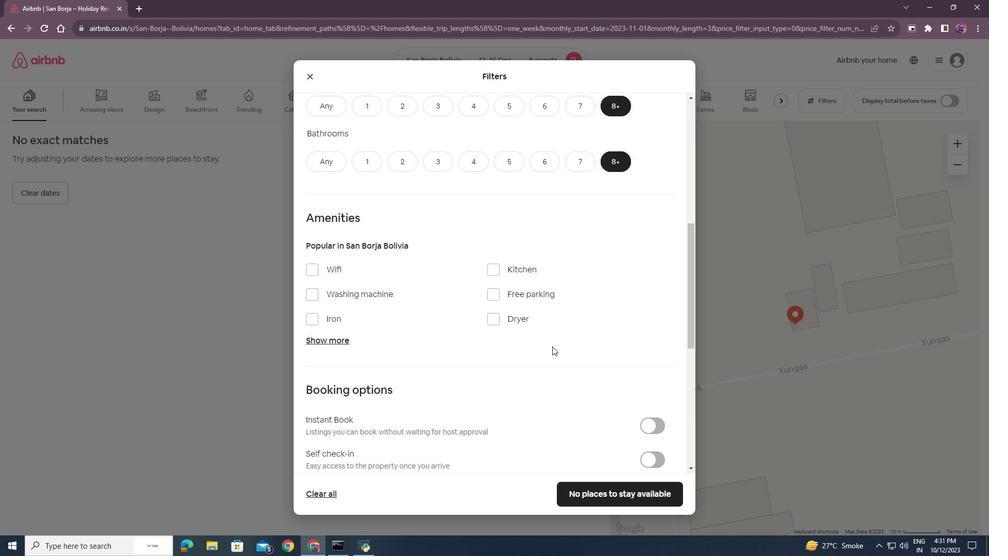 
Action: Mouse scrolled (552, 346) with delta (0, 0)
Screenshot: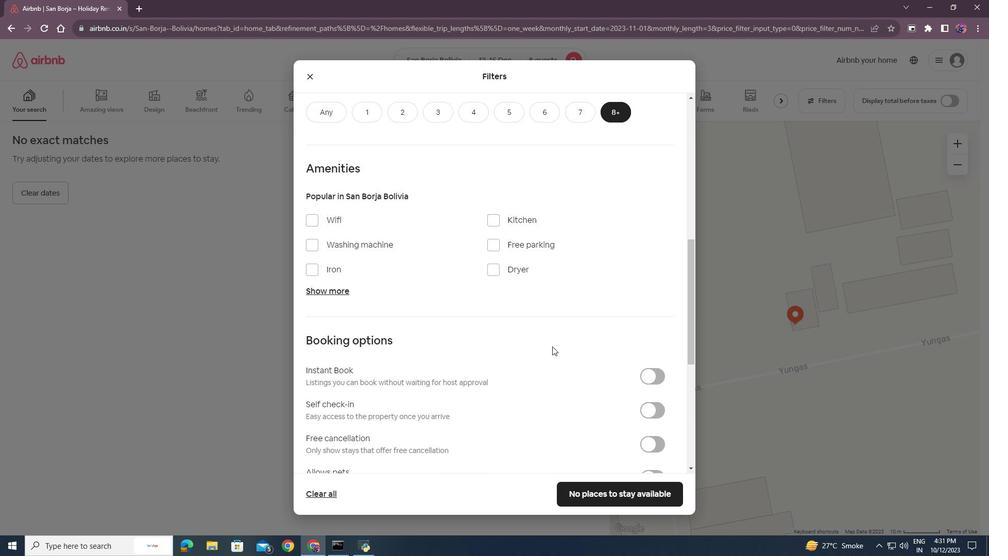 
Action: Mouse scrolled (552, 346) with delta (0, 0)
Screenshot: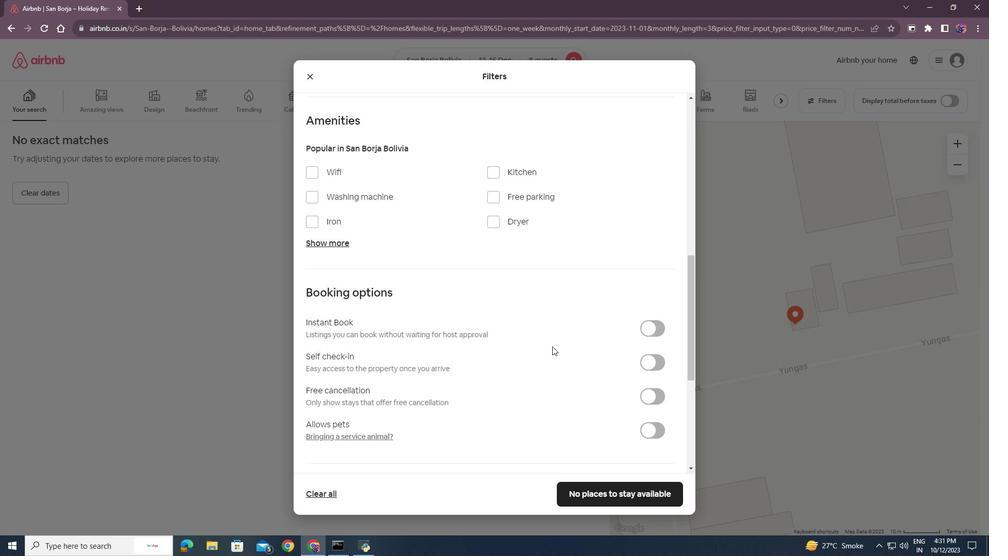 
Action: Mouse moved to (311, 121)
Screenshot: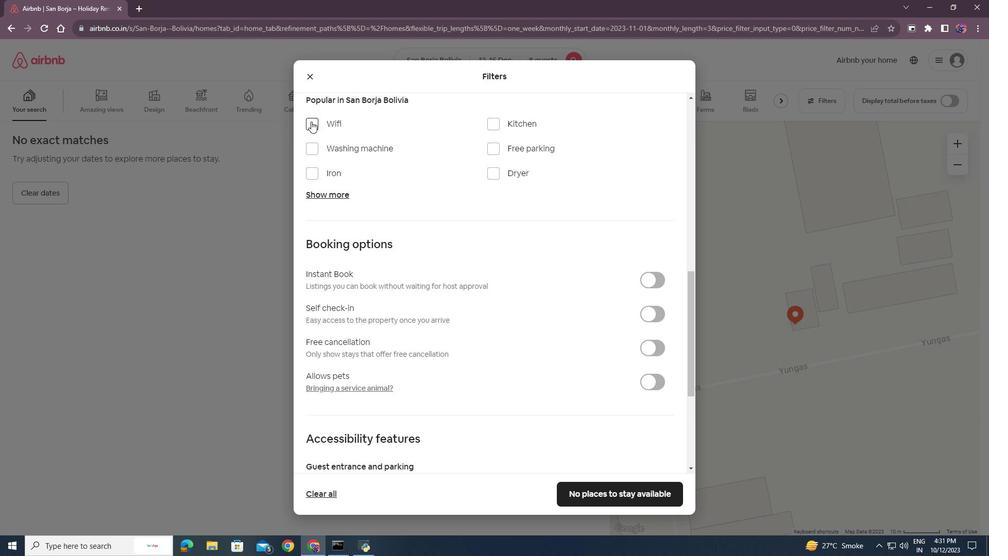 
Action: Mouse pressed left at (311, 121)
Screenshot: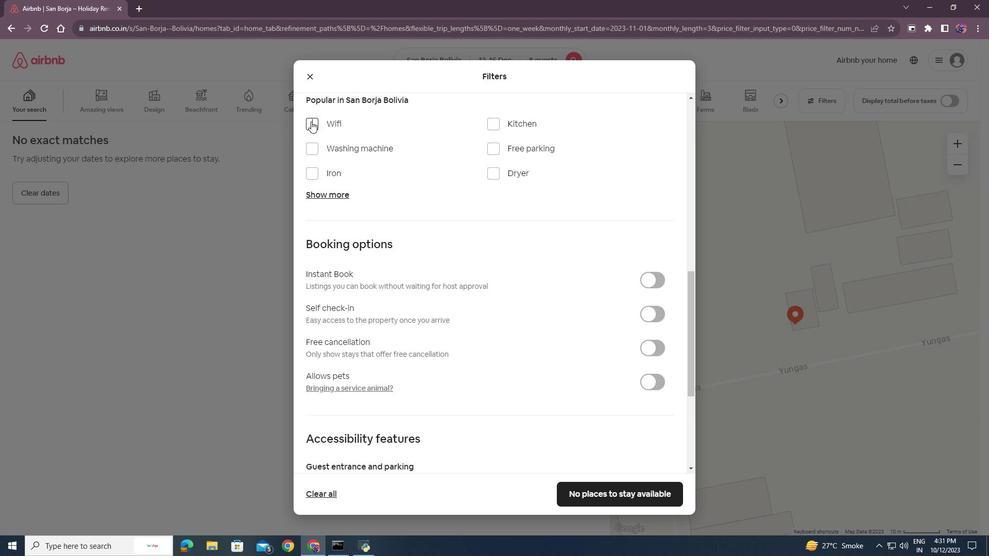 
Action: Mouse moved to (323, 195)
Screenshot: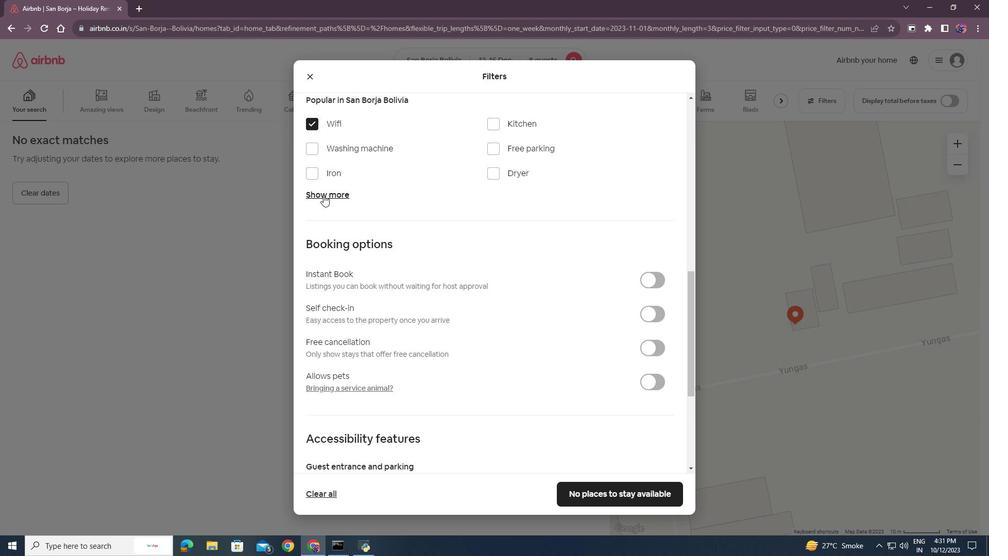 
Action: Mouse pressed left at (323, 195)
Screenshot: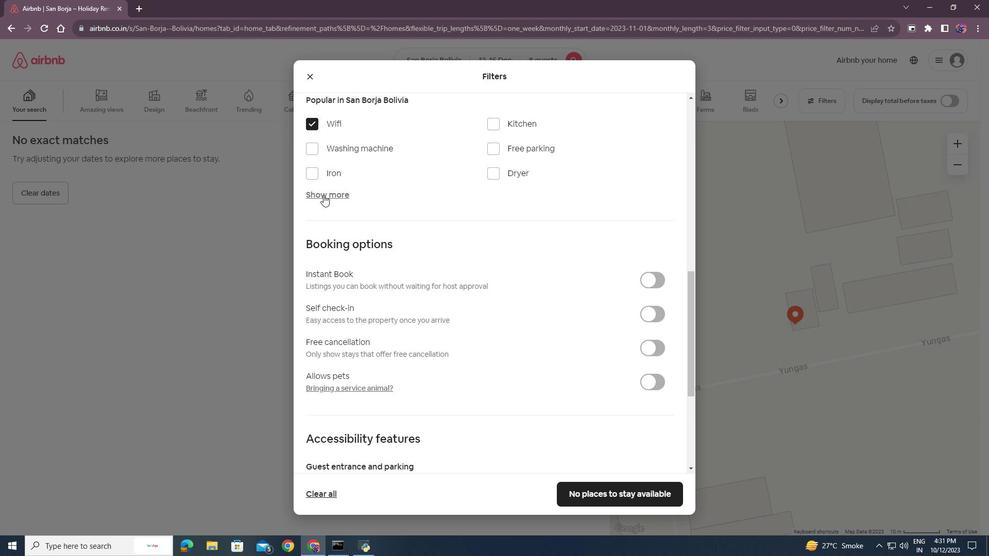 
Action: Mouse moved to (494, 150)
Screenshot: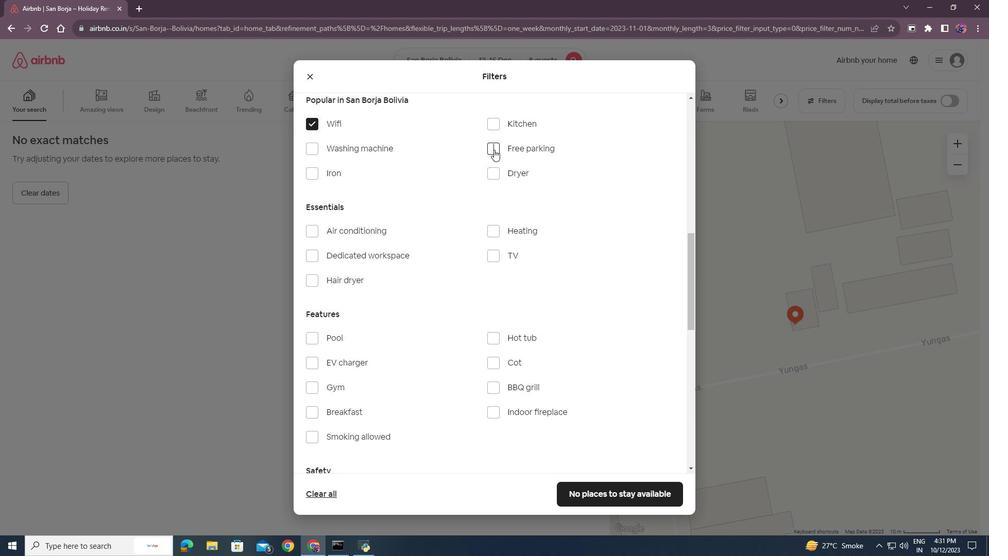 
Action: Mouse pressed left at (494, 150)
Screenshot: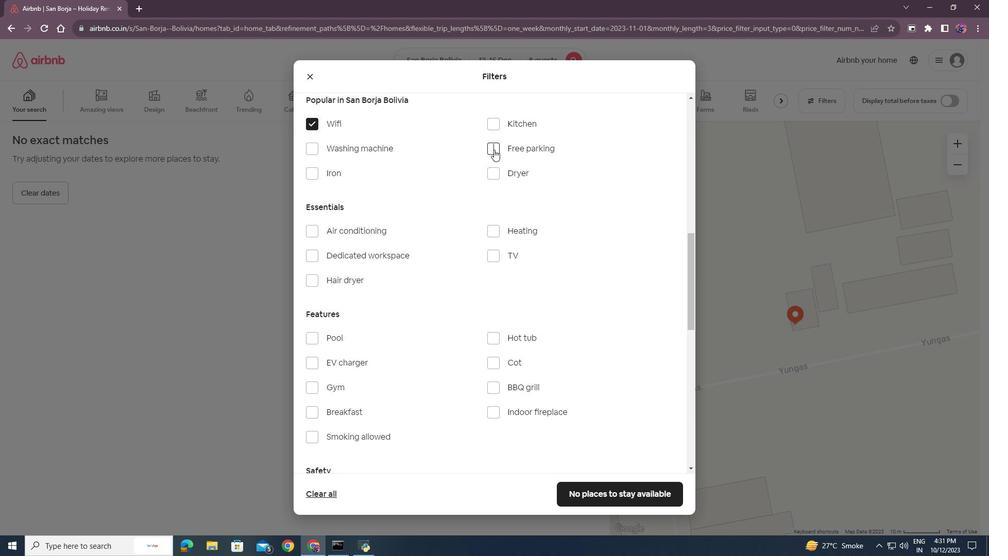 
Action: Mouse moved to (488, 254)
Screenshot: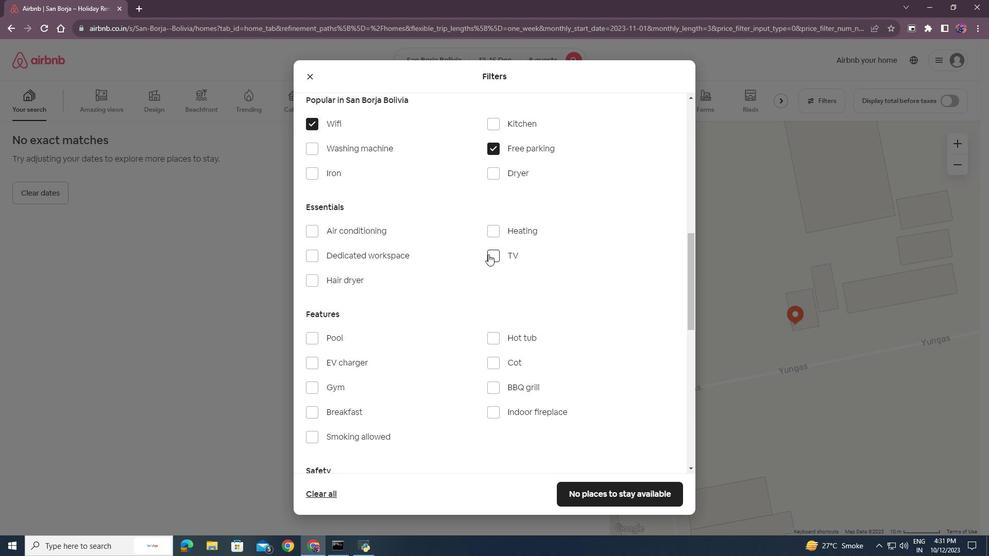 
Action: Mouse pressed left at (488, 254)
Screenshot: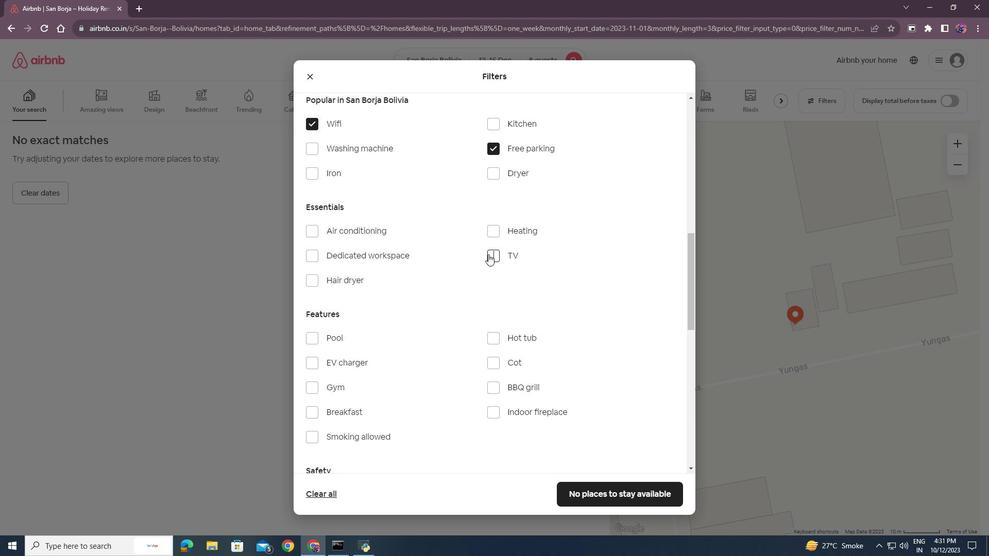 
Action: Mouse moved to (449, 283)
Screenshot: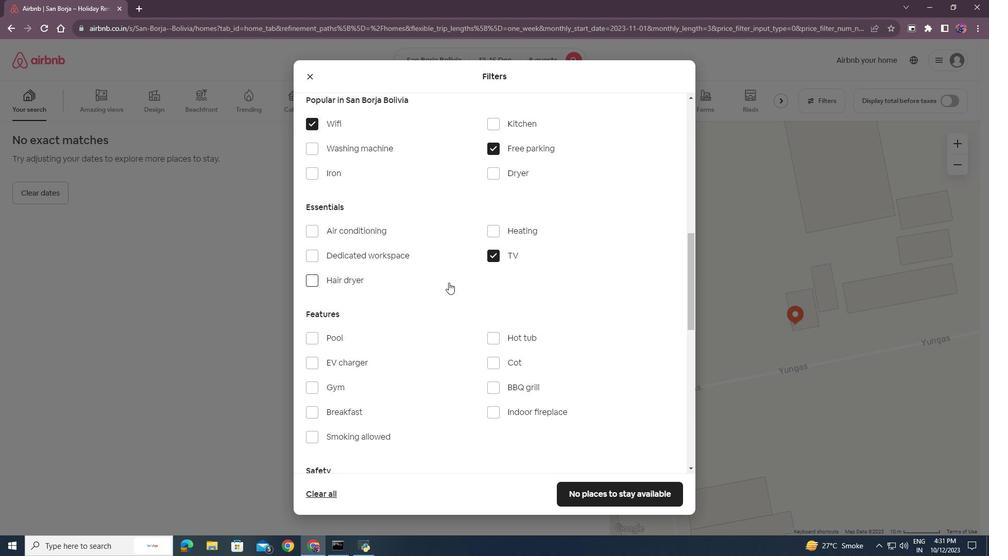 
Action: Mouse scrolled (449, 282) with delta (0, 0)
Screenshot: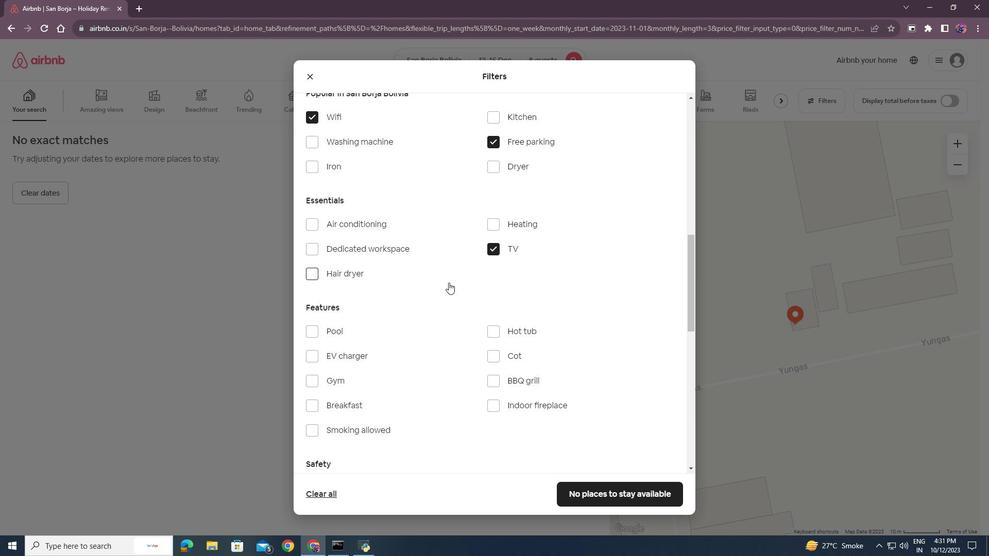 
Action: Mouse scrolled (449, 283) with delta (0, 0)
Screenshot: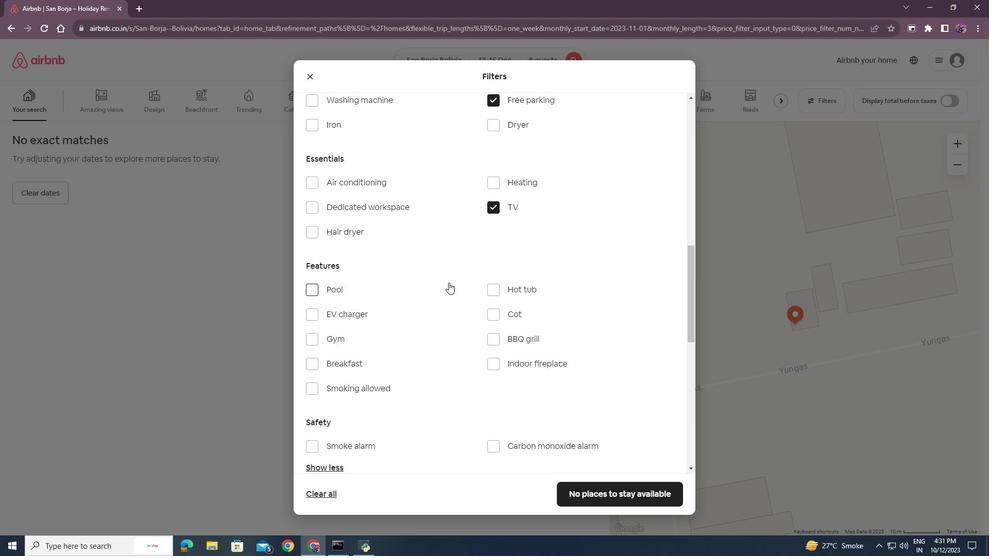 
Action: Mouse moved to (309, 386)
Screenshot: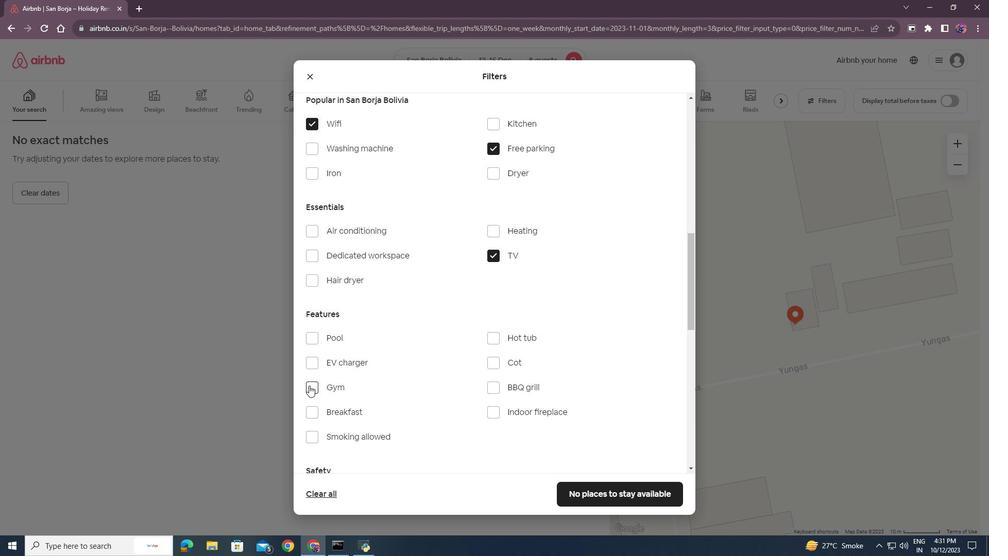 
Action: Mouse pressed left at (309, 386)
Screenshot: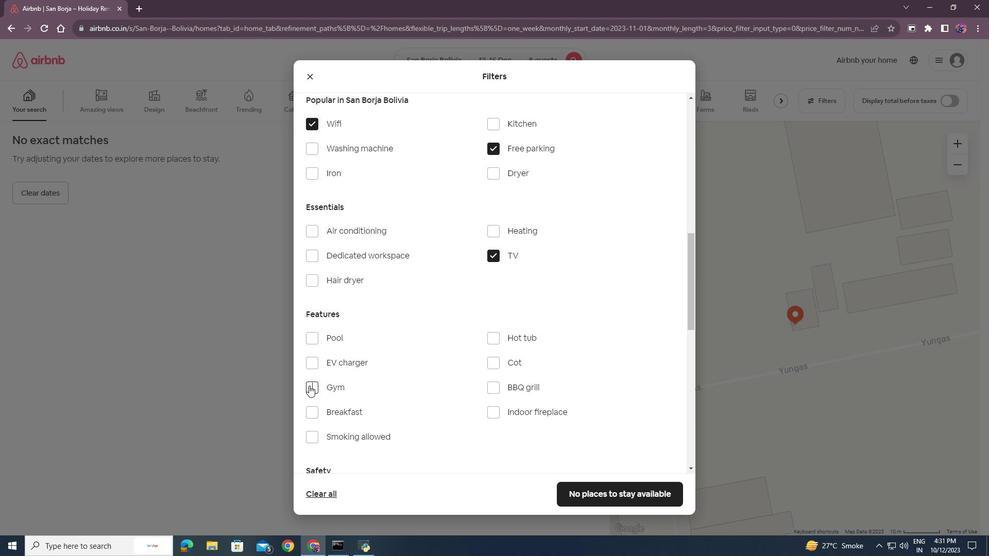 
Action: Mouse moved to (313, 411)
Screenshot: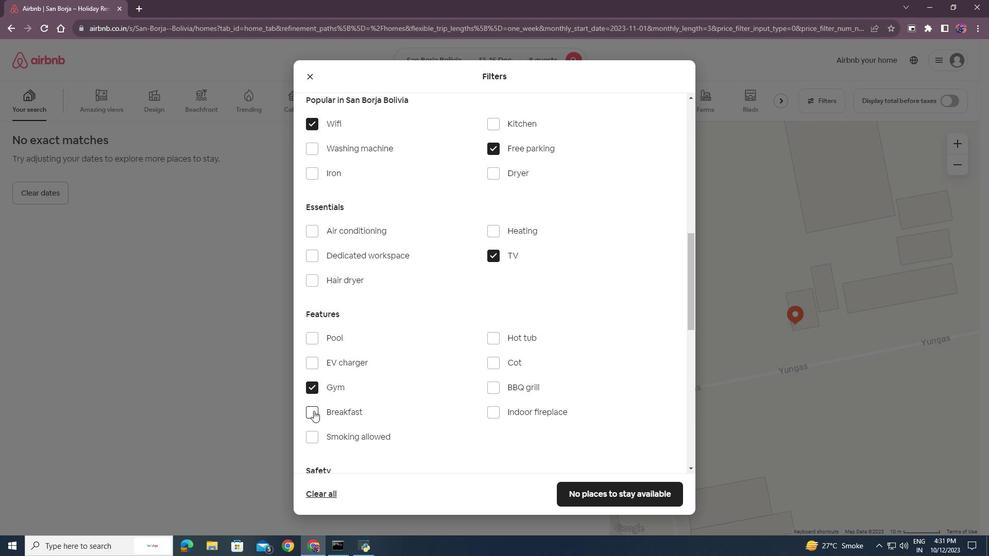 
Action: Mouse pressed left at (313, 411)
Screenshot: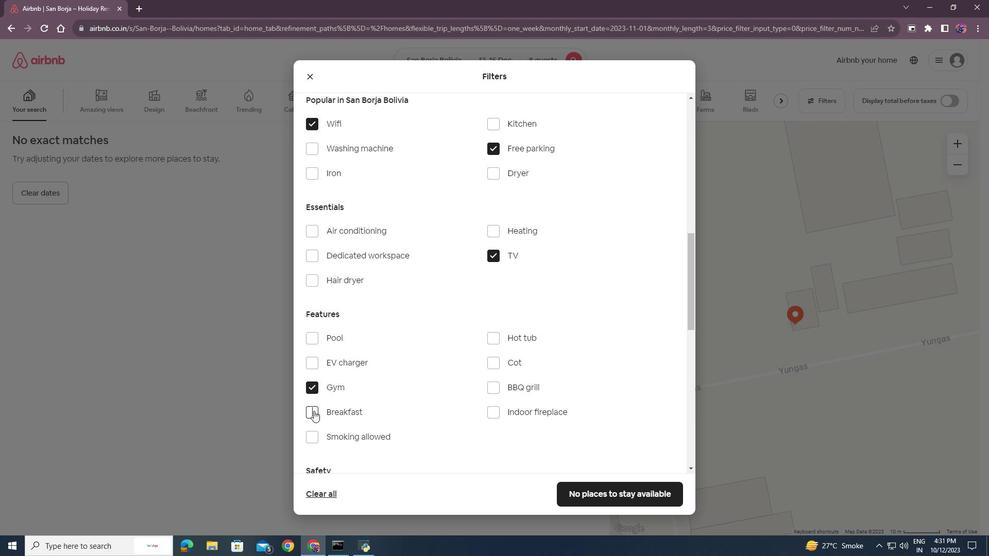 
Action: Mouse moved to (390, 409)
Screenshot: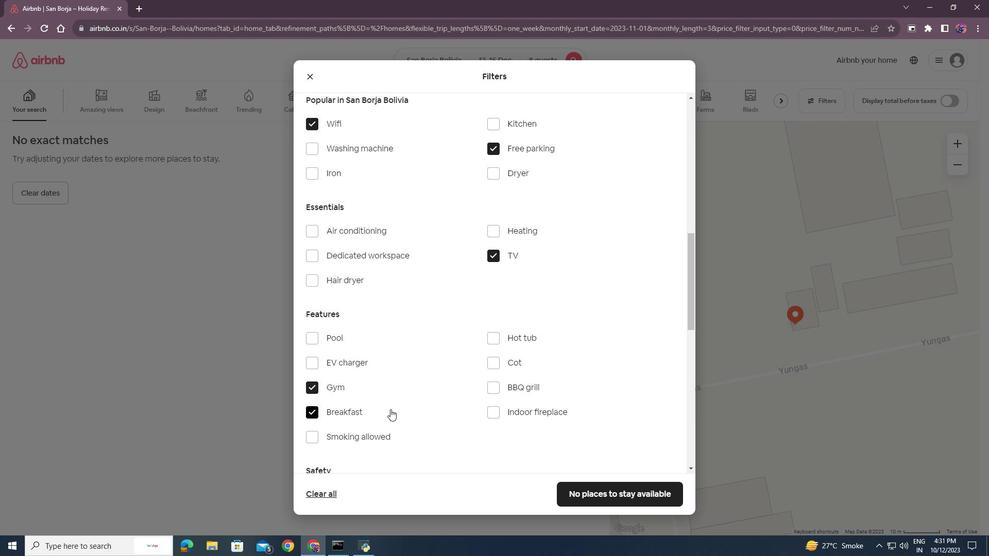 
Action: Mouse scrolled (390, 410) with delta (0, 0)
Screenshot: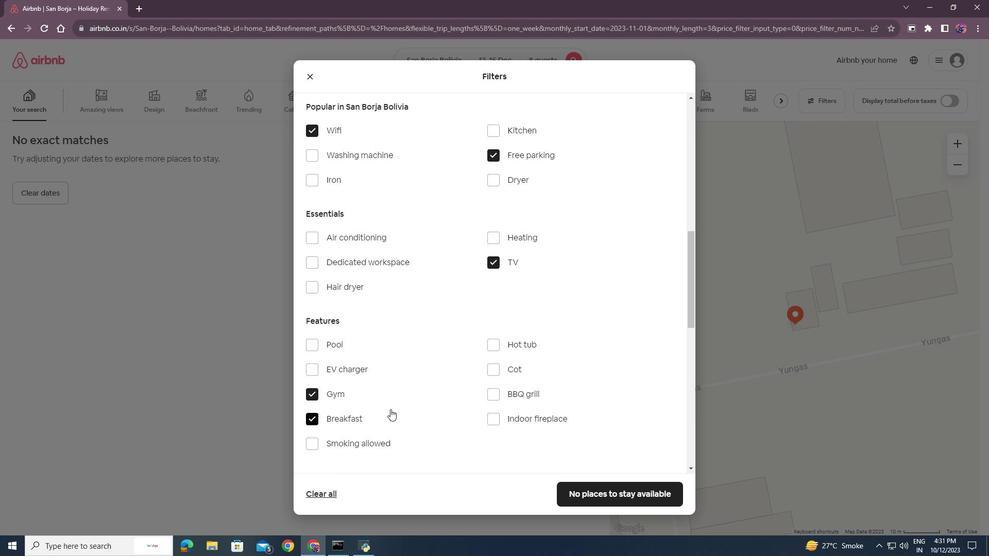 
Action: Mouse scrolled (390, 409) with delta (0, 0)
Screenshot: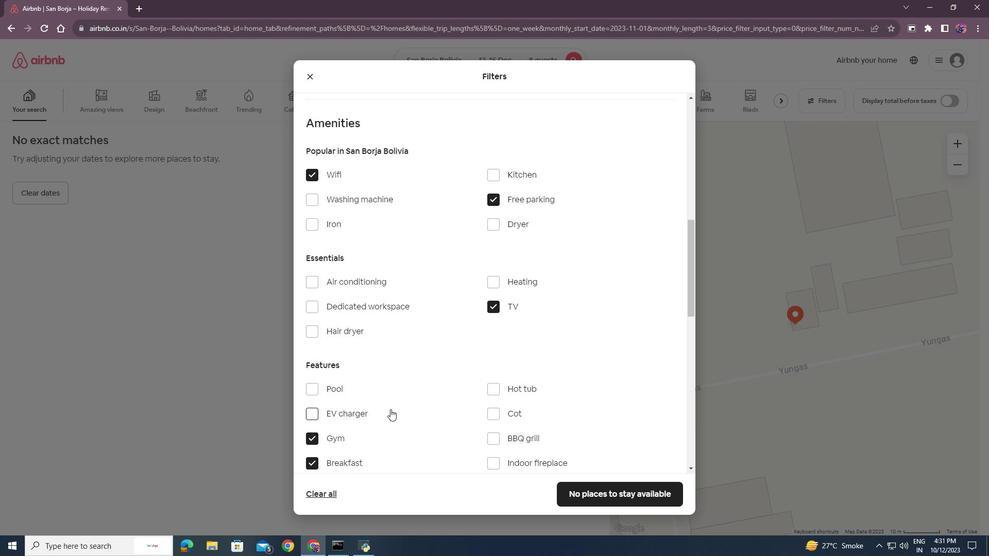 
Action: Mouse scrolled (390, 409) with delta (0, 0)
Screenshot: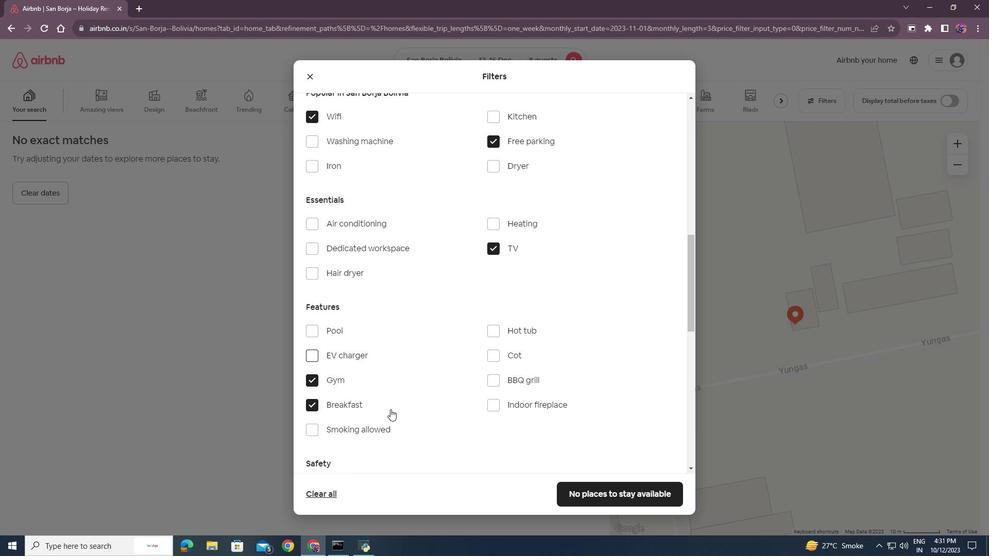 
Action: Mouse scrolled (390, 409) with delta (0, 0)
Screenshot: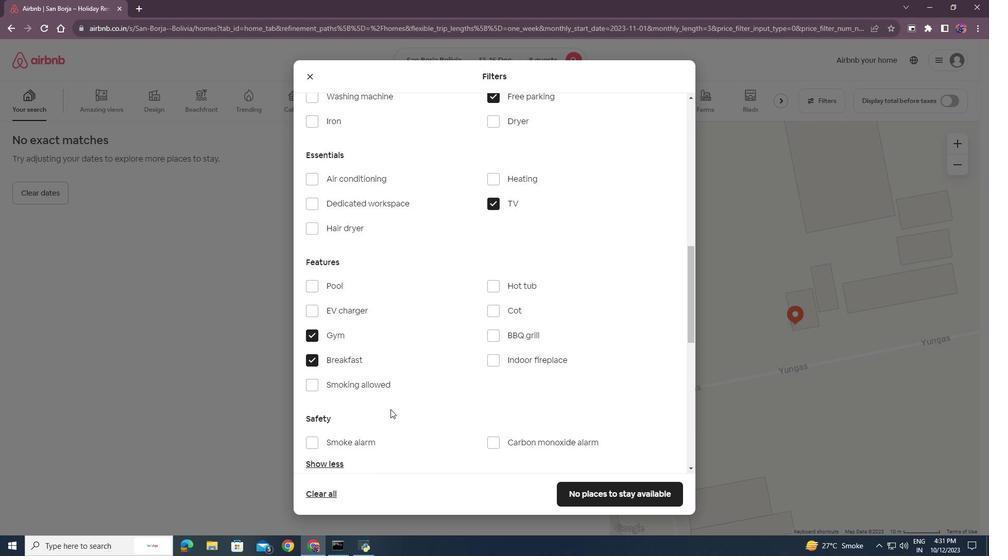 
Action: Mouse scrolled (390, 409) with delta (0, 0)
Screenshot: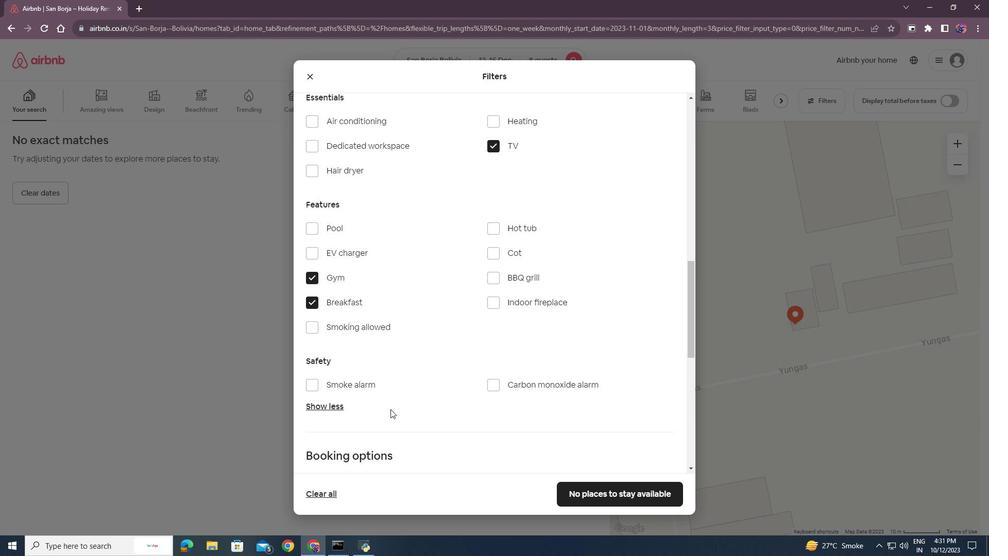 
Action: Mouse scrolled (390, 409) with delta (0, 0)
Screenshot: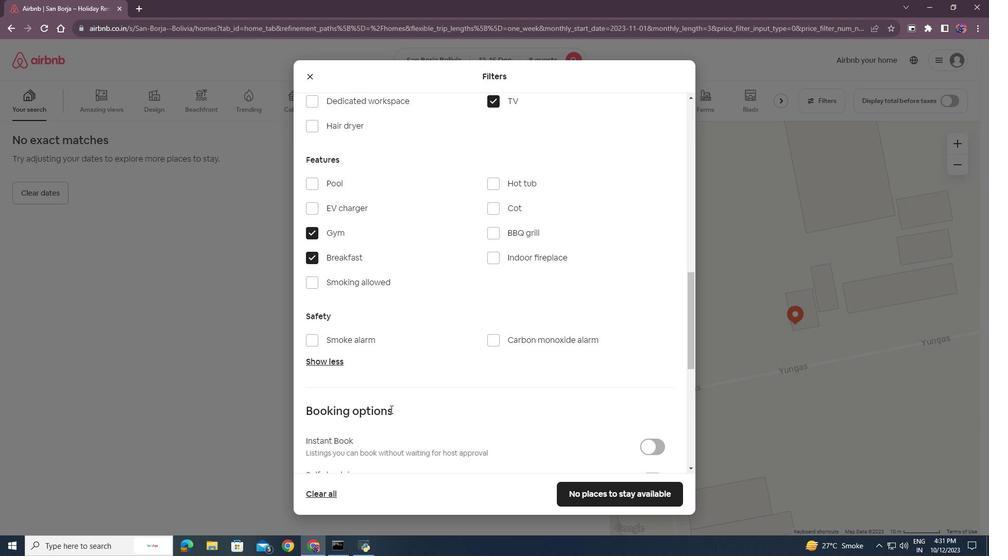 
Action: Mouse scrolled (390, 409) with delta (0, 0)
Screenshot: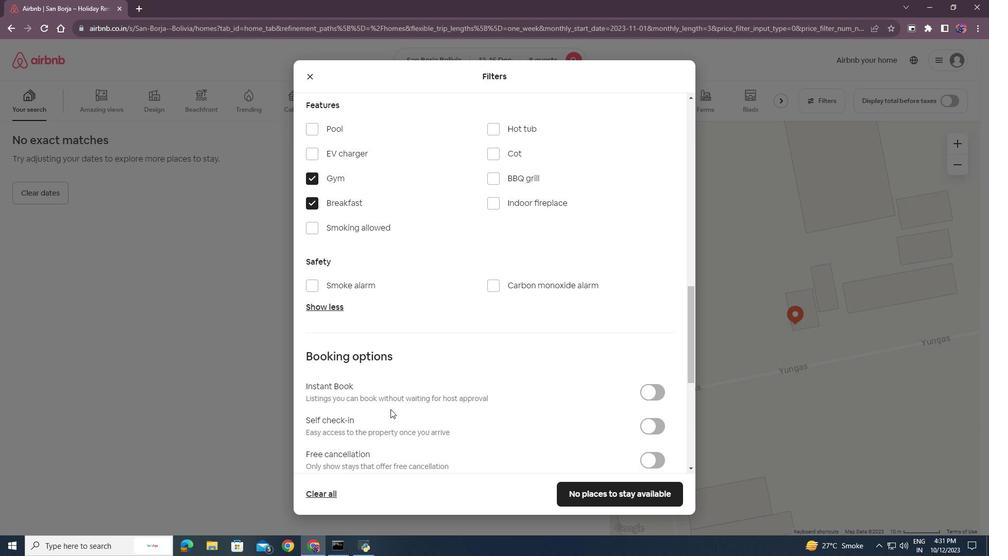 
Action: Mouse scrolled (390, 409) with delta (0, 0)
Screenshot: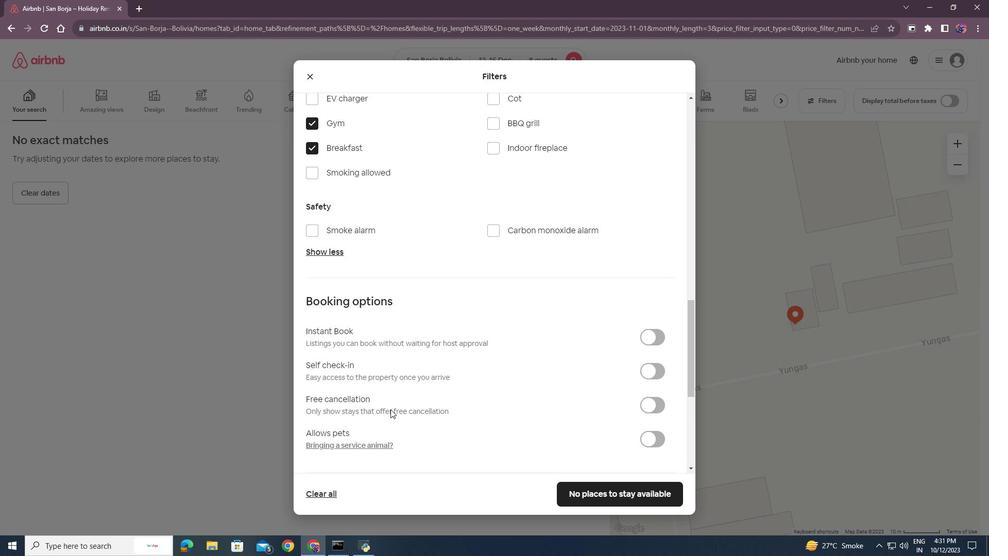 
Action: Mouse scrolled (390, 409) with delta (0, 0)
Screenshot: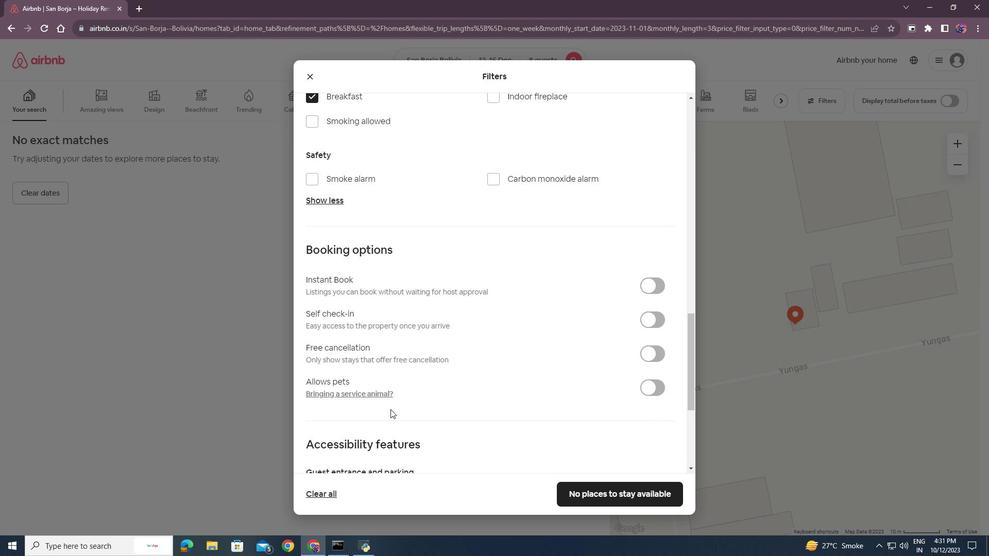 
Action: Mouse moved to (651, 273)
Screenshot: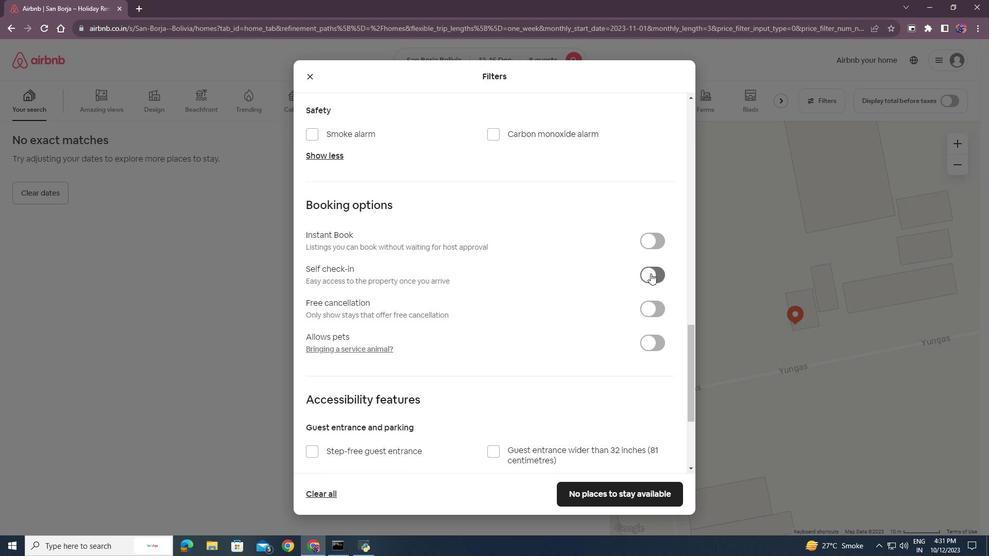 
Action: Mouse pressed left at (651, 273)
Screenshot: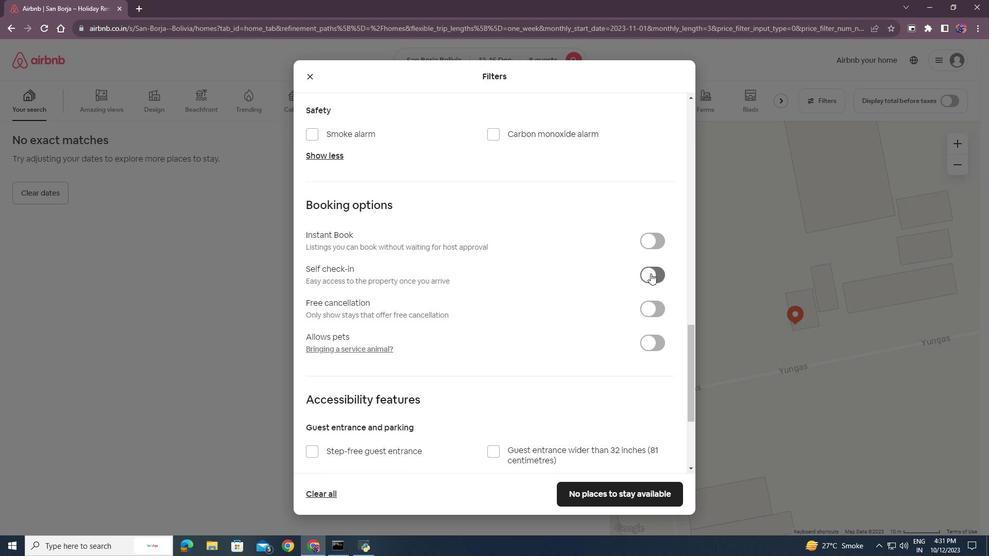 
Action: Mouse moved to (546, 327)
Screenshot: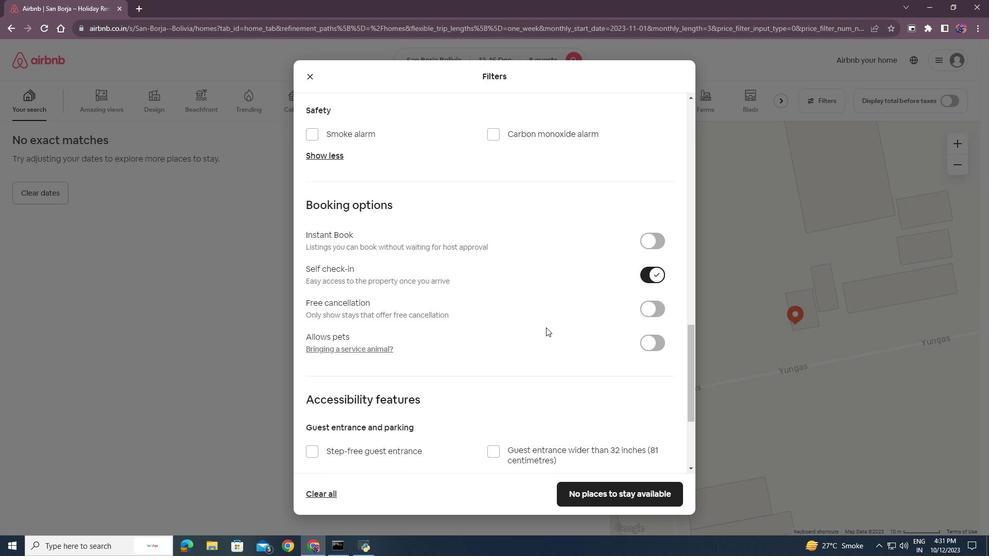 
Action: Mouse scrolled (546, 327) with delta (0, 0)
Screenshot: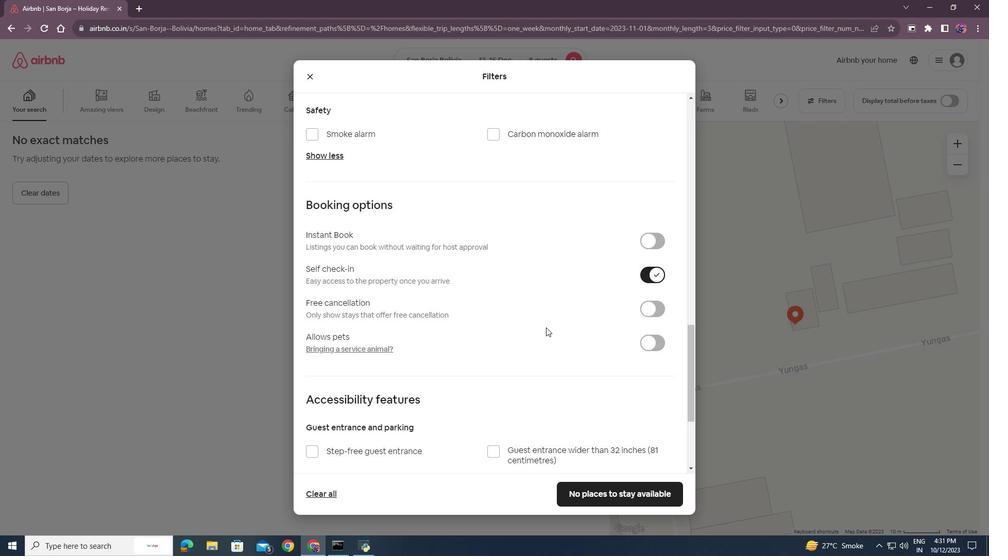 
Action: Mouse moved to (555, 349)
Screenshot: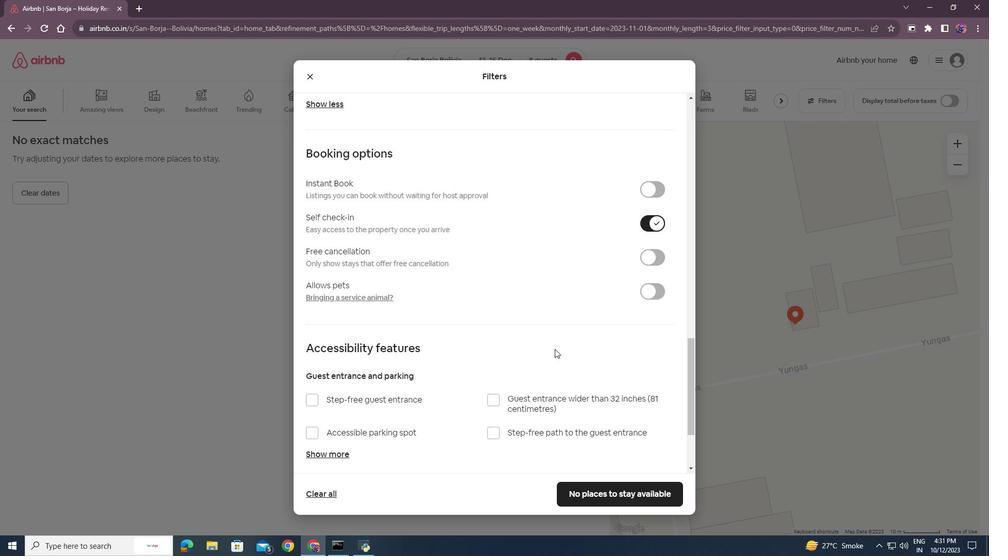 
Action: Mouse scrolled (555, 349) with delta (0, 0)
Screenshot: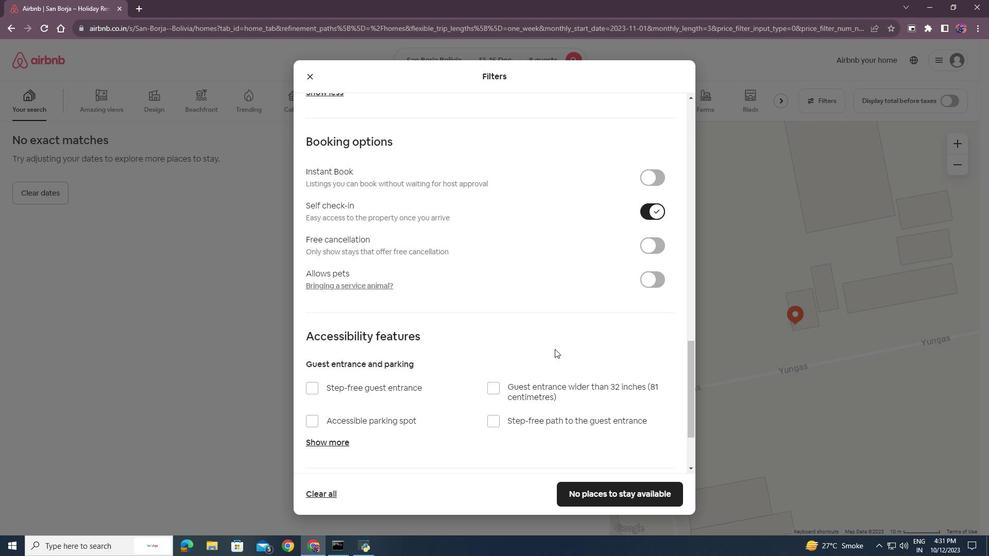 
Action: Mouse moved to (620, 492)
Screenshot: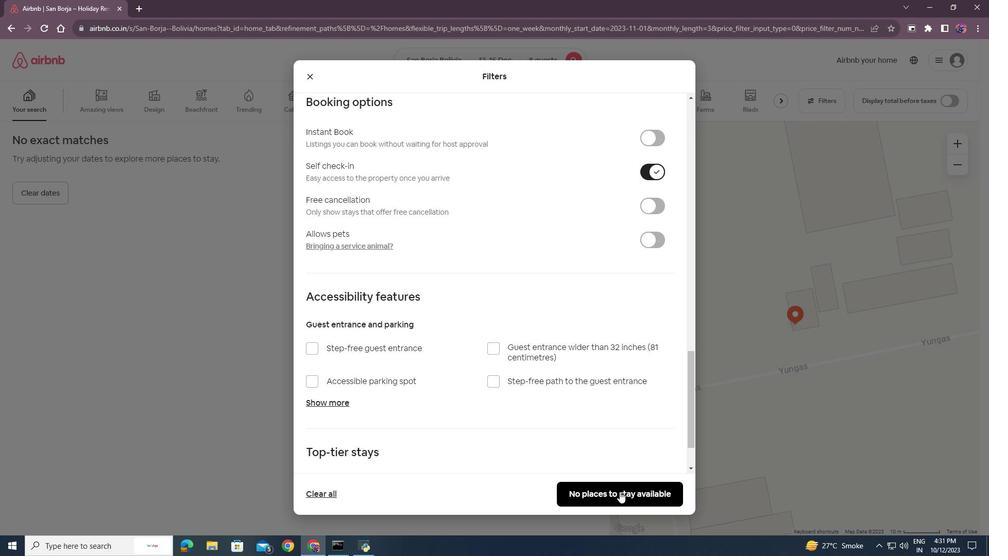 
Action: Mouse pressed left at (620, 492)
Screenshot: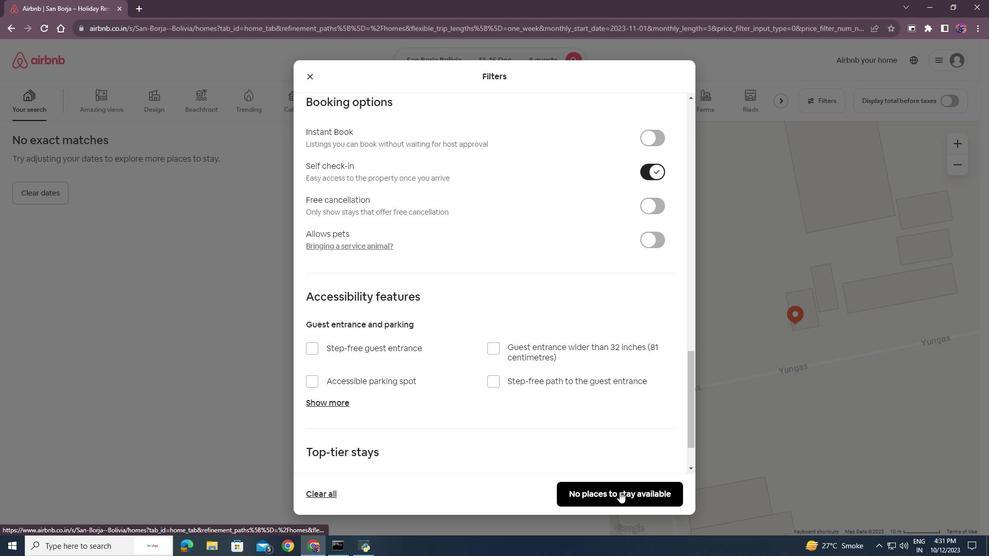 
Action: Mouse moved to (354, 289)
Screenshot: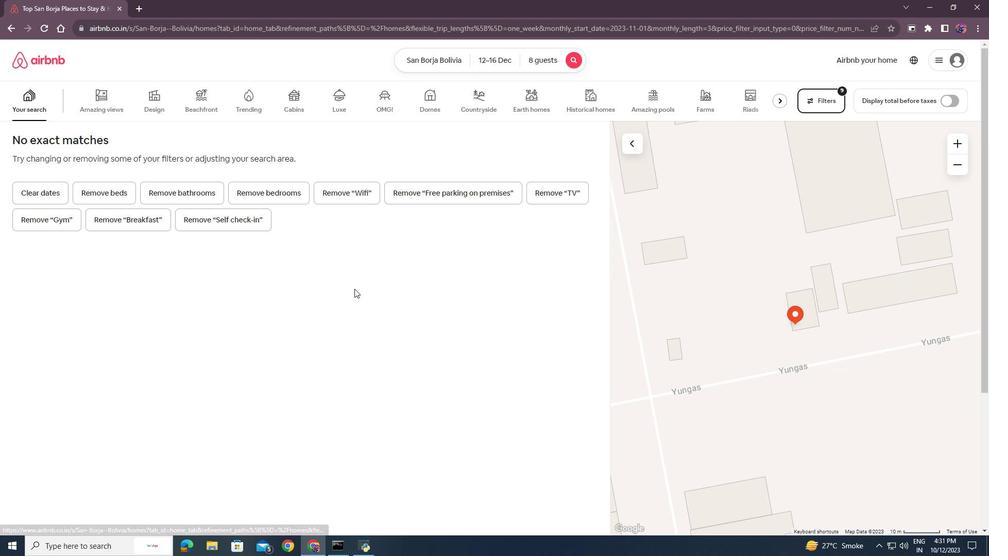 
